 Task: Search one way flight ticket for 3 adults, 3 children in business from Kailua-kona, Hawaii: Ellison Onizuka Kona International Airport At Keahole to Jackson: Jackson Hole Airport on 5-2-2023. Choice of flights is Royal air maroc. Number of bags: 4 checked bags. Price is upto 42000. Outbound departure time preference is 0:00.
Action: Mouse moved to (205, 299)
Screenshot: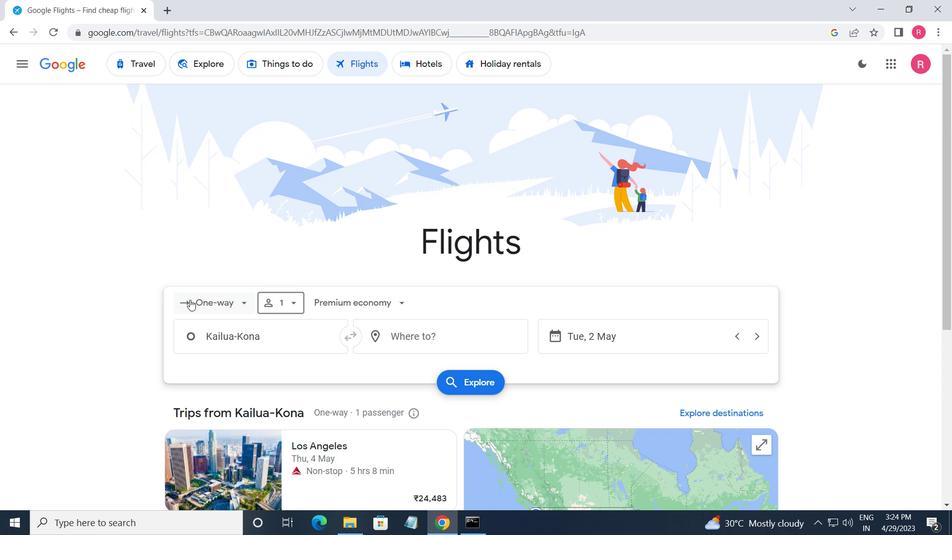 
Action: Mouse pressed left at (205, 299)
Screenshot: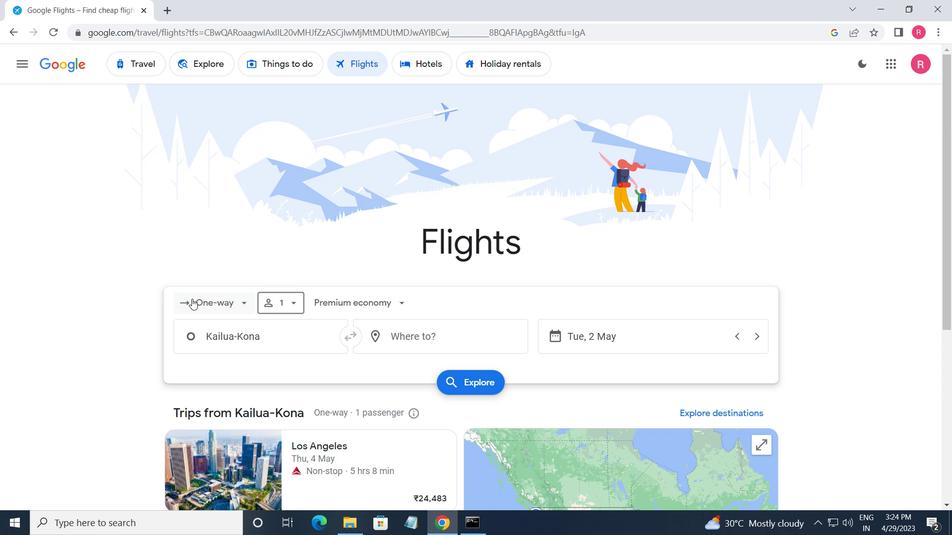 
Action: Mouse moved to (232, 358)
Screenshot: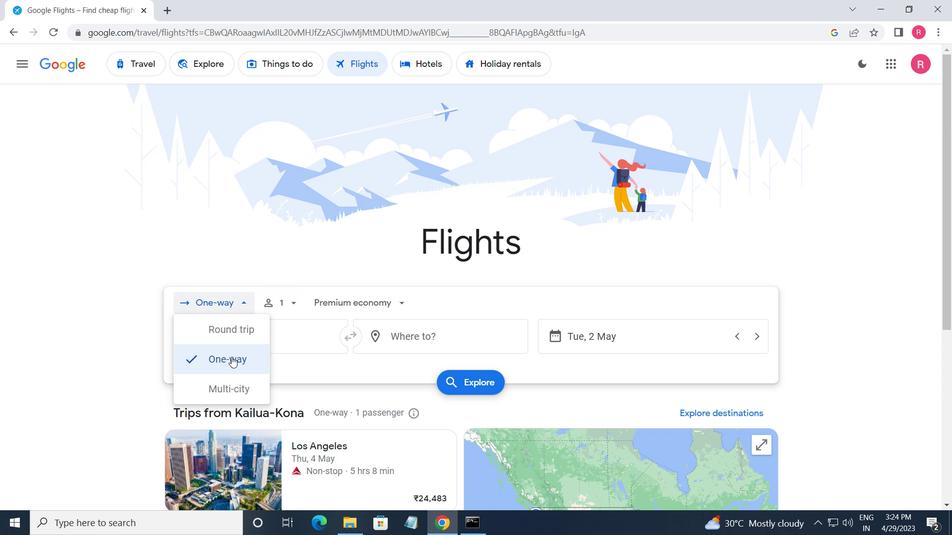 
Action: Mouse pressed left at (232, 358)
Screenshot: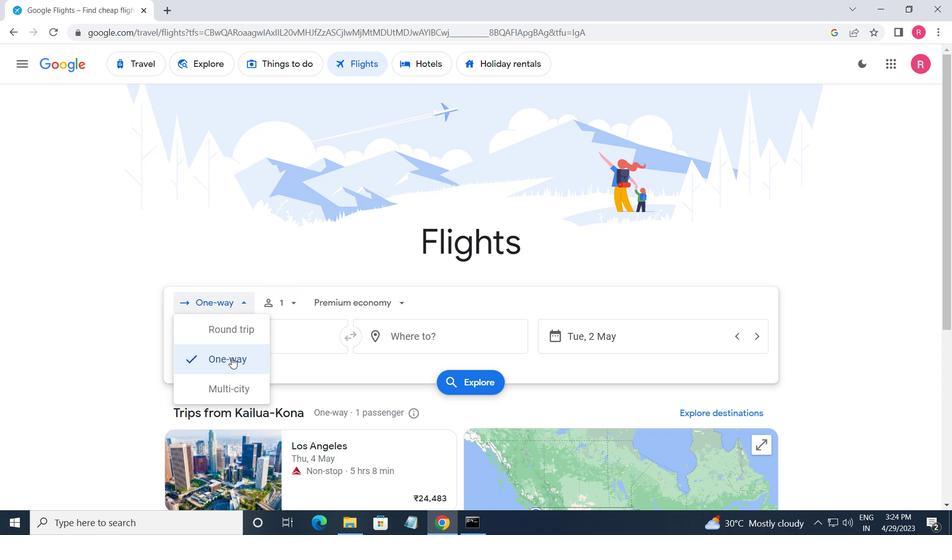 
Action: Mouse moved to (290, 312)
Screenshot: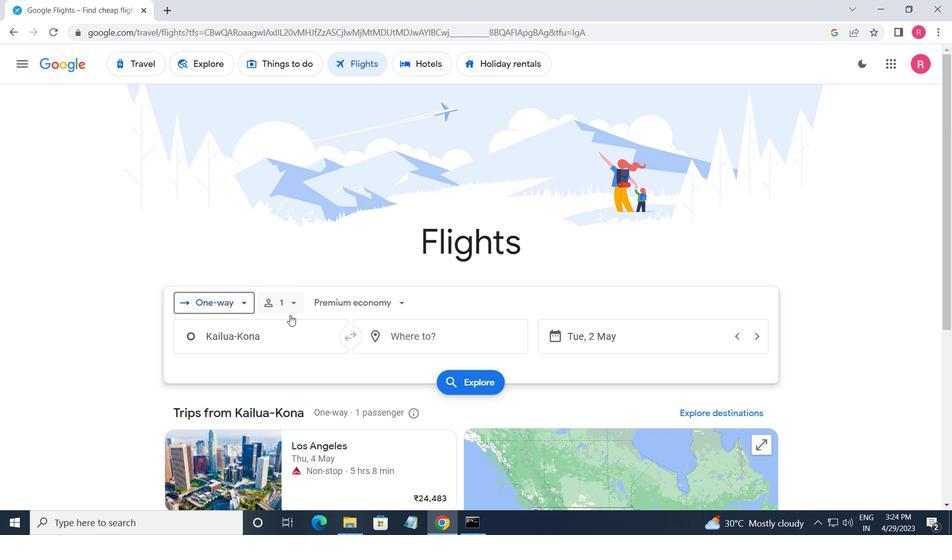 
Action: Mouse pressed left at (290, 312)
Screenshot: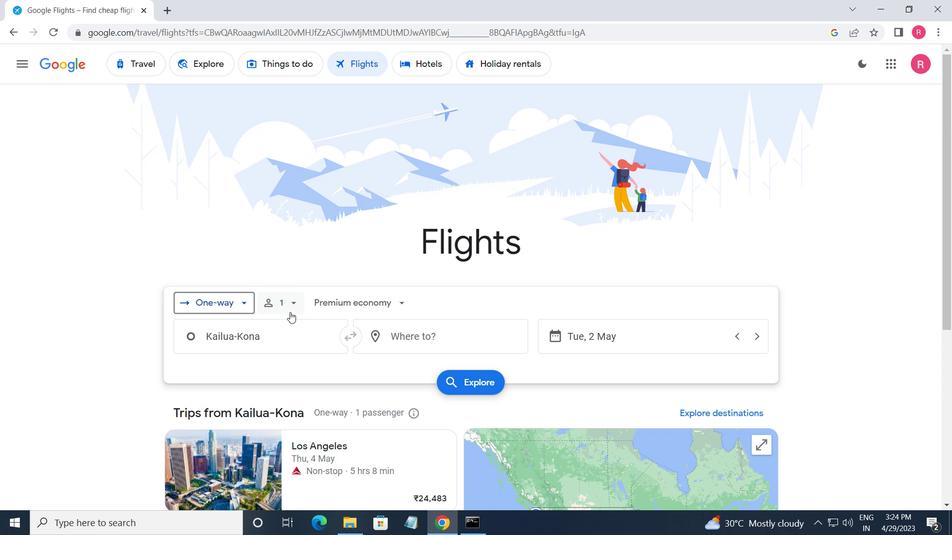 
Action: Mouse moved to (393, 336)
Screenshot: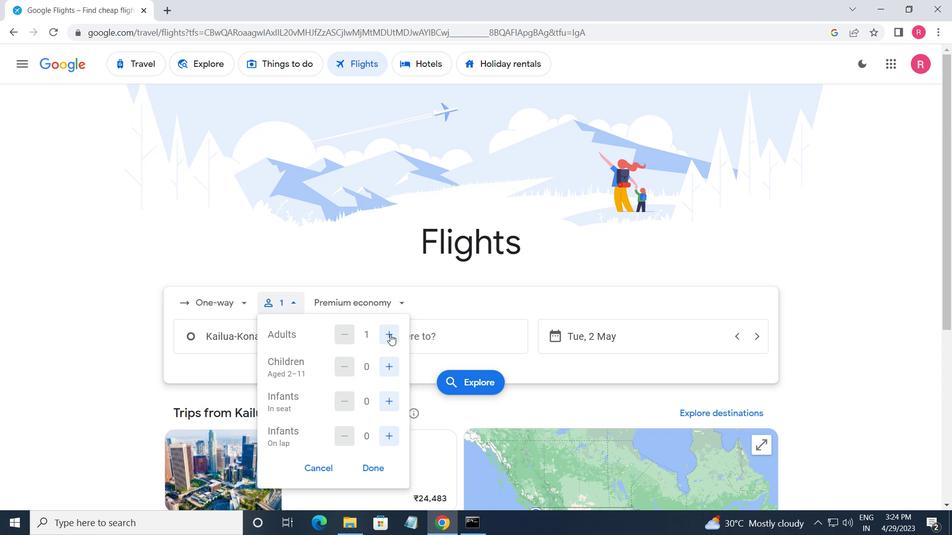 
Action: Mouse pressed left at (393, 336)
Screenshot: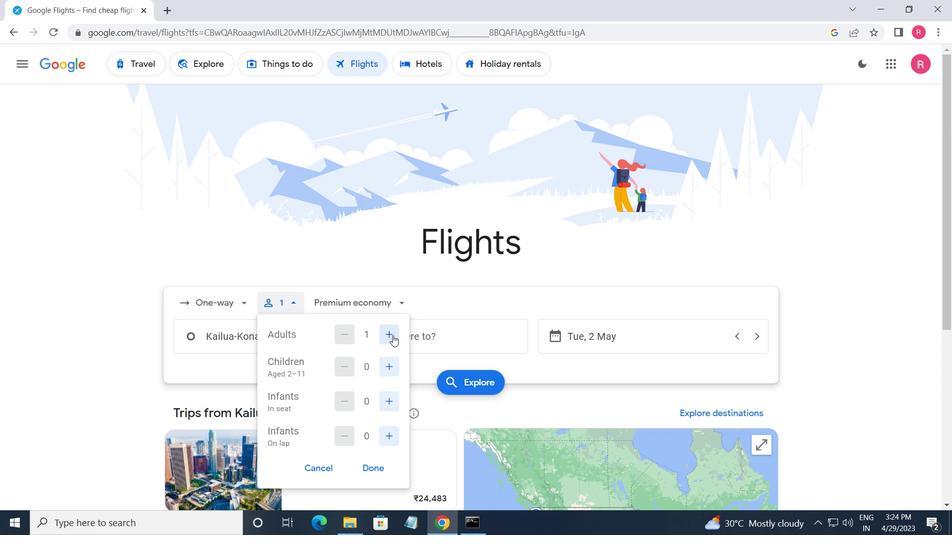 
Action: Mouse pressed left at (393, 336)
Screenshot: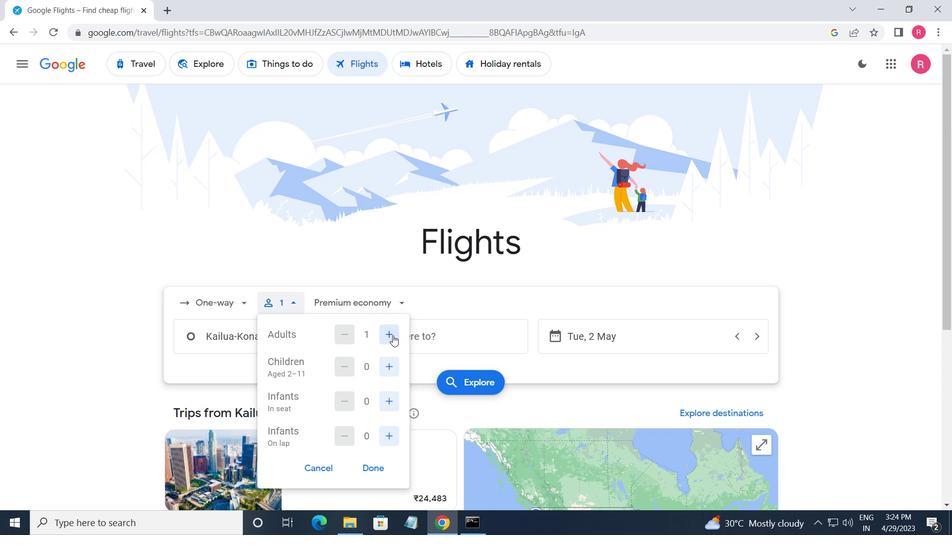 
Action: Mouse moved to (387, 367)
Screenshot: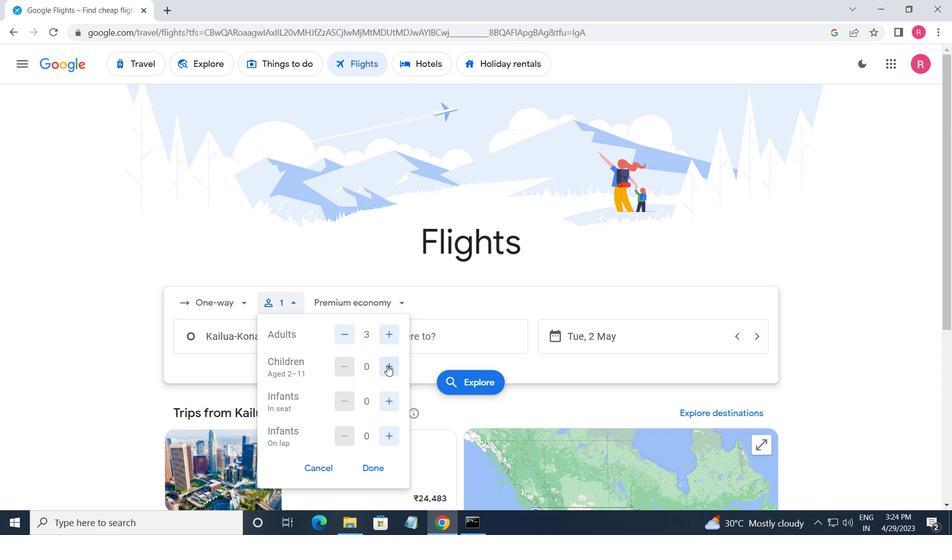 
Action: Mouse pressed left at (387, 367)
Screenshot: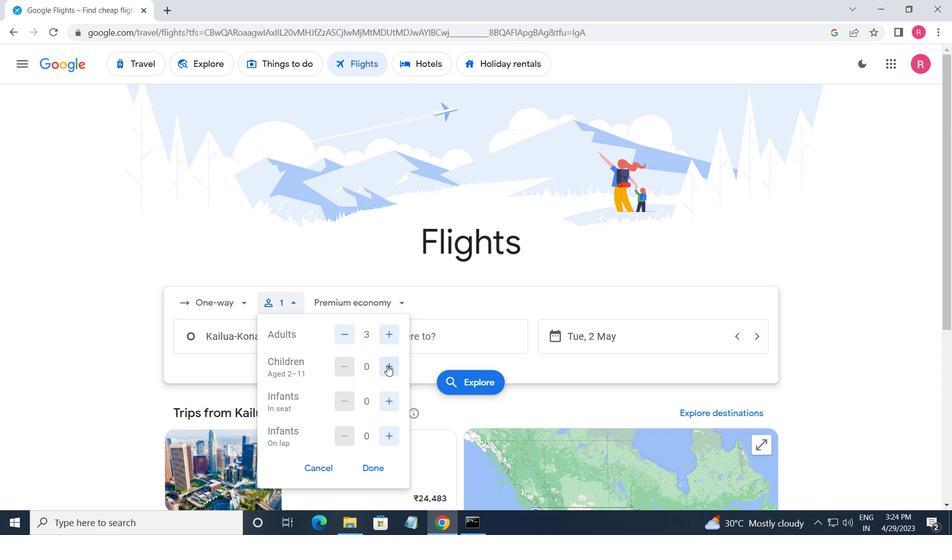 
Action: Mouse pressed left at (387, 367)
Screenshot: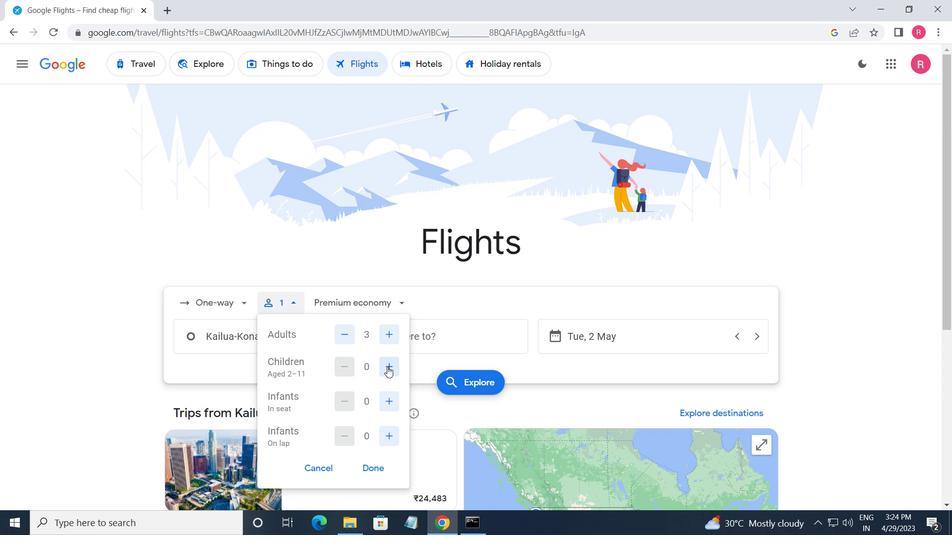 
Action: Mouse pressed left at (387, 367)
Screenshot: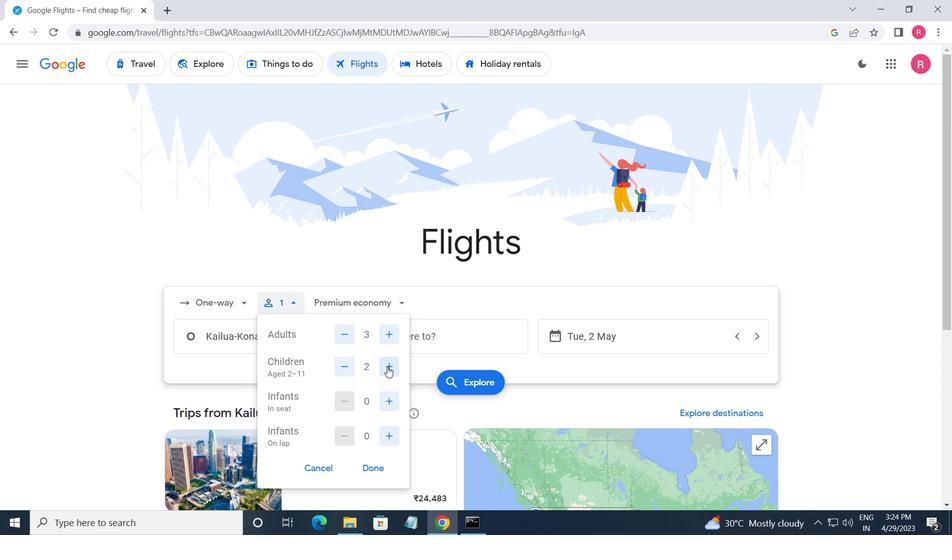 
Action: Mouse moved to (357, 312)
Screenshot: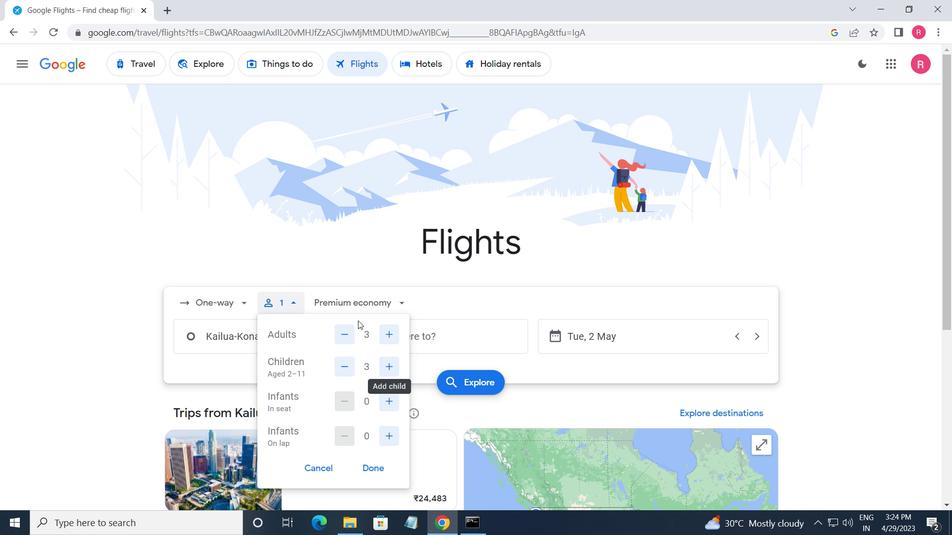 
Action: Mouse pressed left at (357, 312)
Screenshot: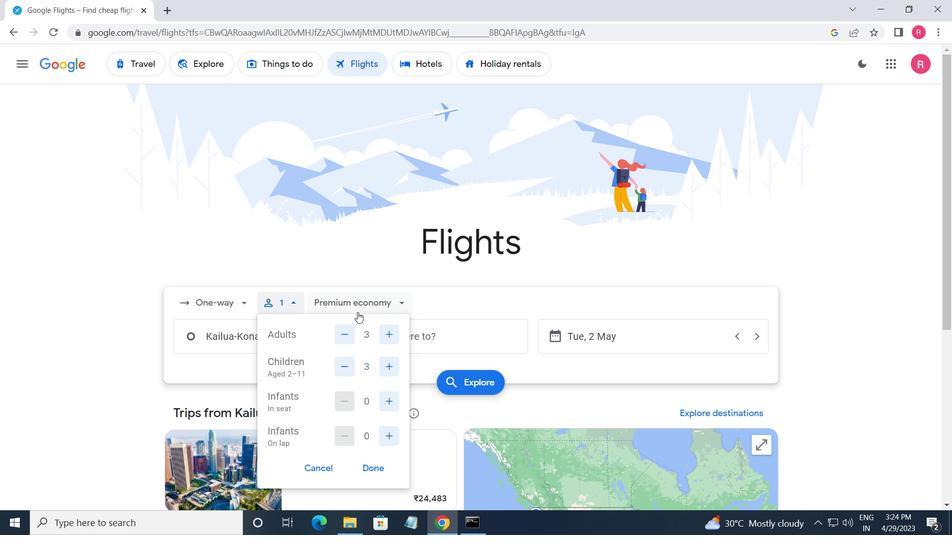 
Action: Mouse moved to (373, 394)
Screenshot: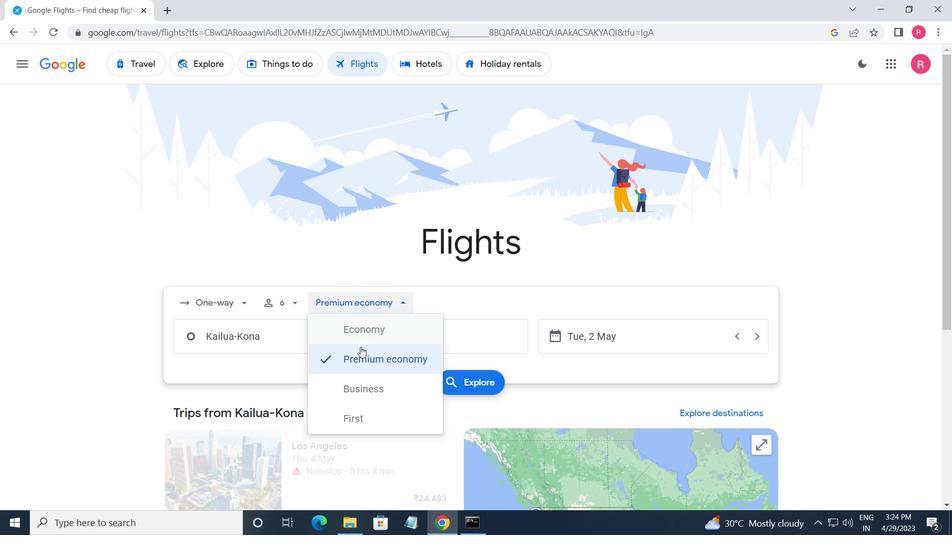 
Action: Mouse pressed left at (373, 394)
Screenshot: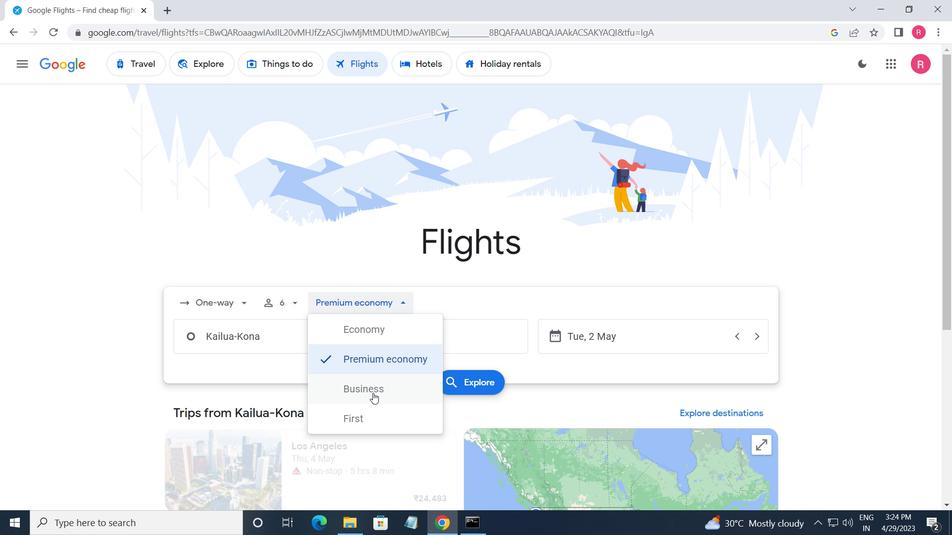 
Action: Mouse moved to (292, 346)
Screenshot: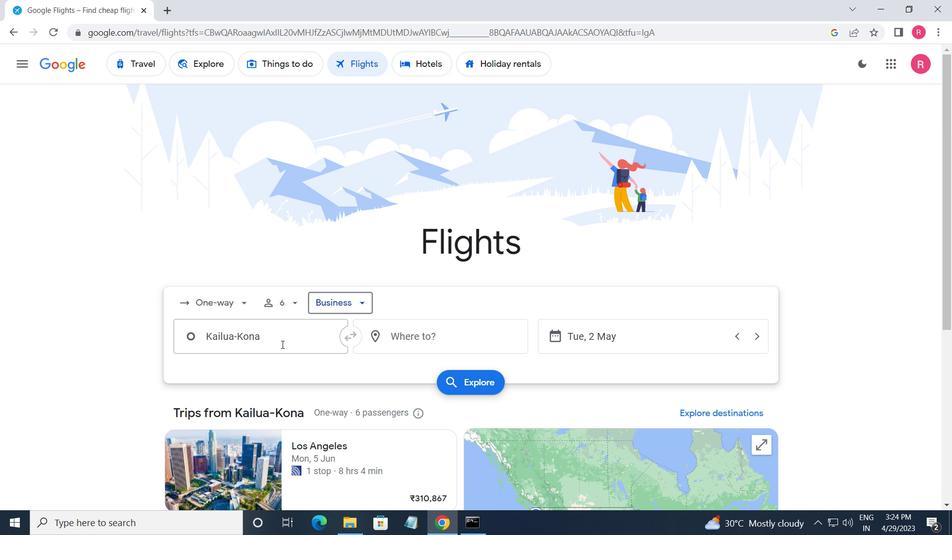
Action: Mouse pressed left at (292, 346)
Screenshot: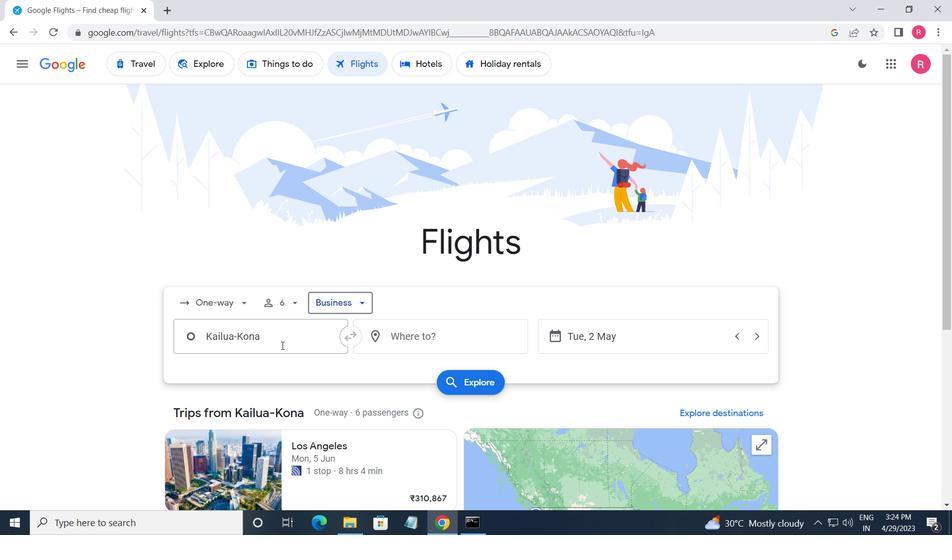 
Action: Mouse moved to (274, 372)
Screenshot: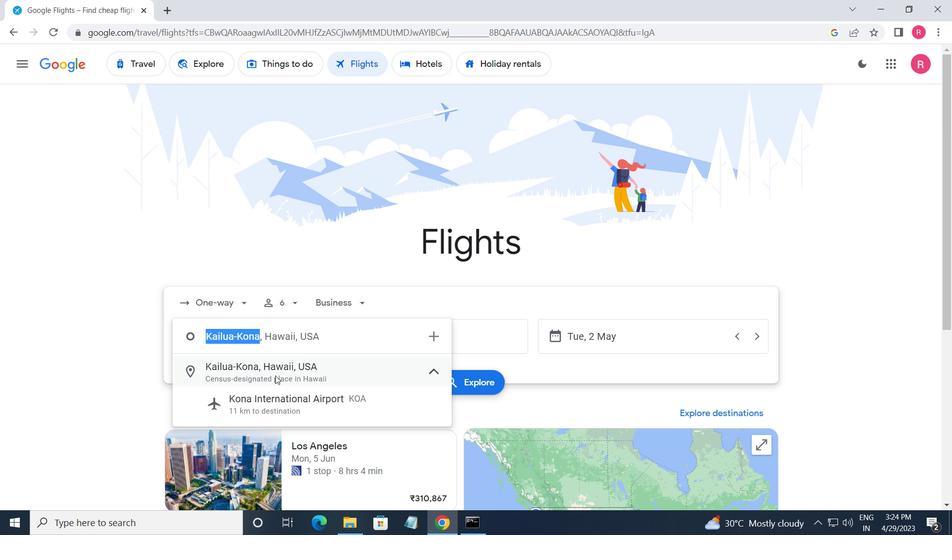 
Action: Mouse pressed left at (274, 372)
Screenshot: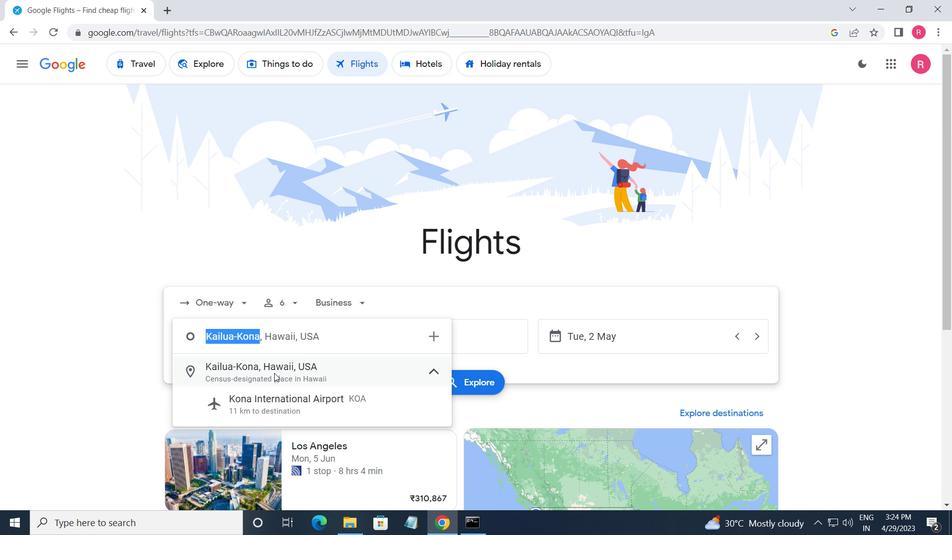 
Action: Mouse moved to (427, 341)
Screenshot: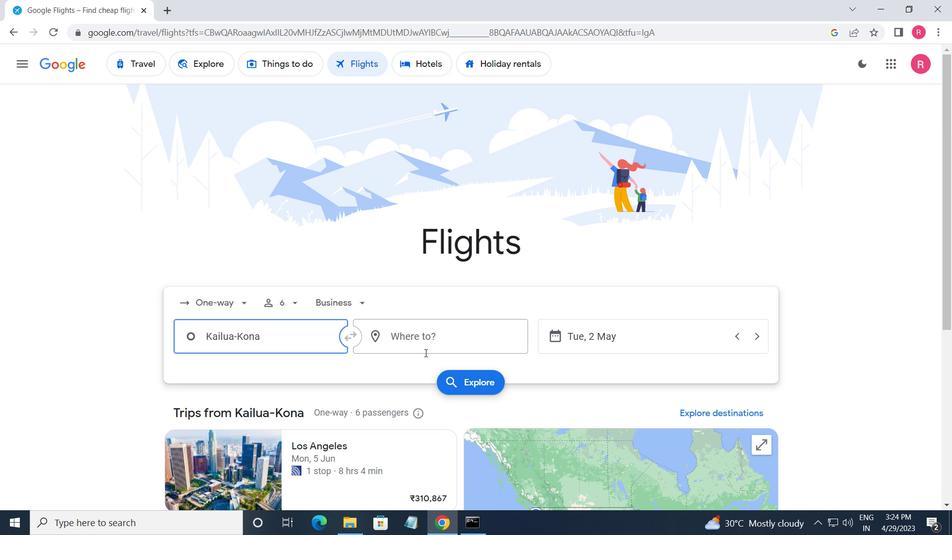 
Action: Mouse pressed left at (427, 341)
Screenshot: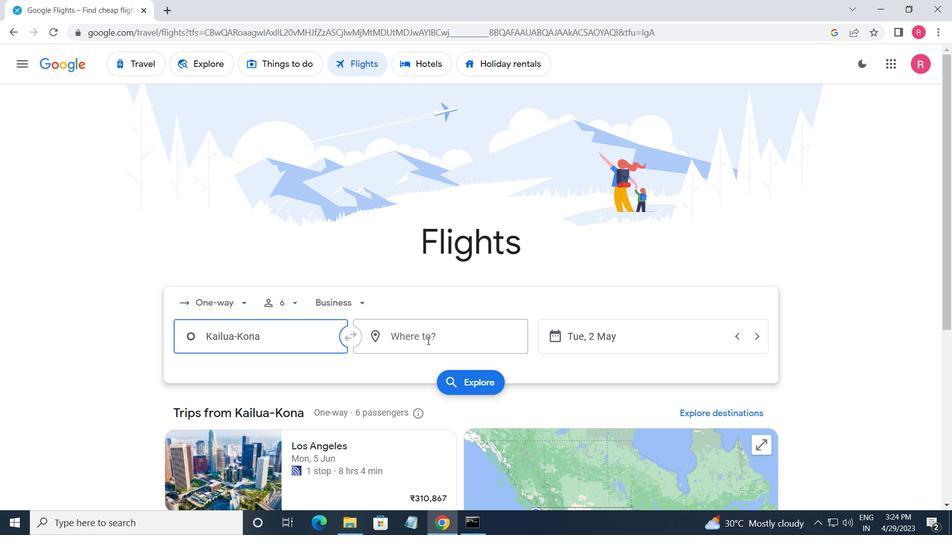 
Action: Mouse moved to (424, 338)
Screenshot: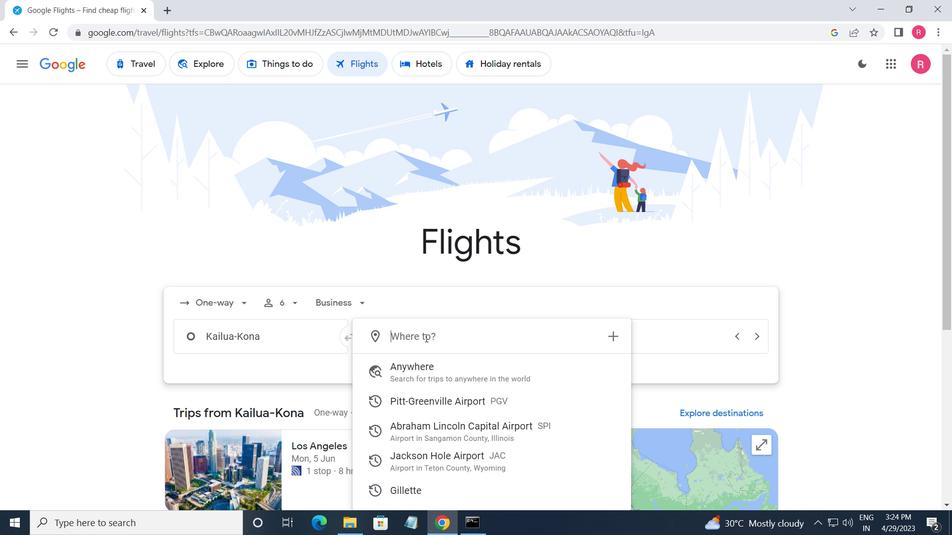 
Action: Mouse scrolled (424, 337) with delta (0, 0)
Screenshot: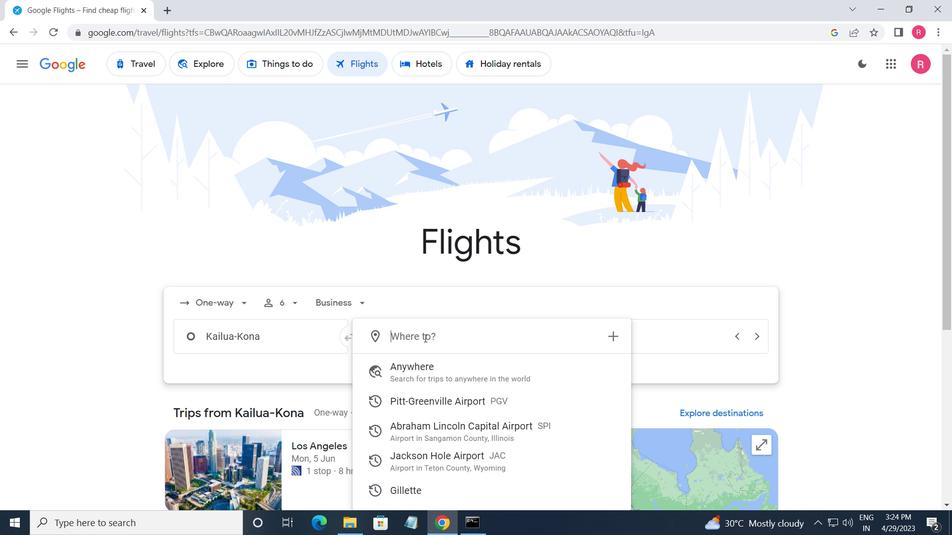 
Action: Mouse moved to (424, 397)
Screenshot: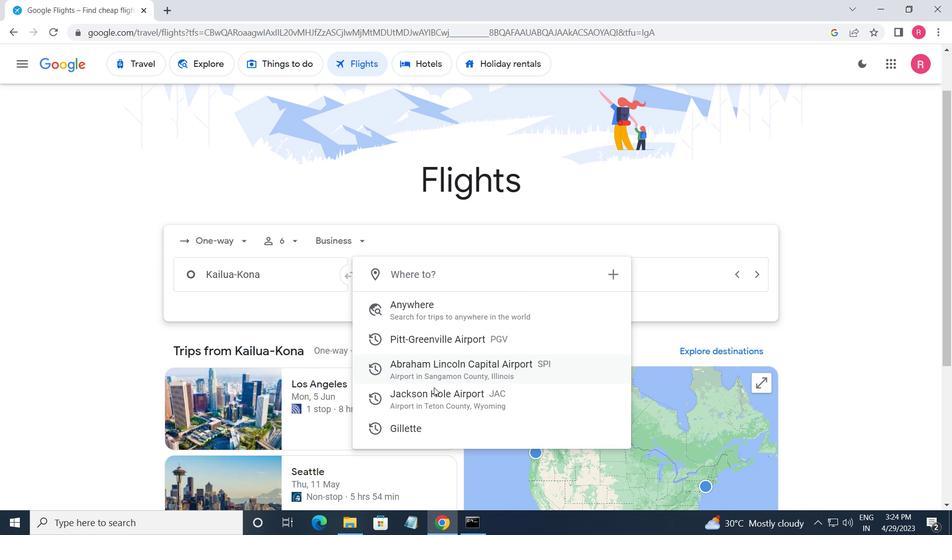 
Action: Mouse pressed left at (424, 397)
Screenshot: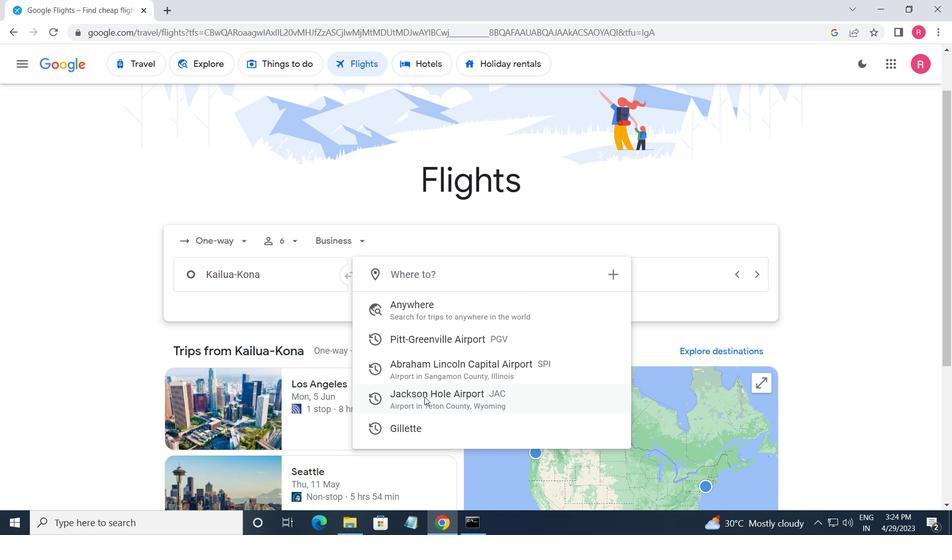 
Action: Mouse moved to (627, 272)
Screenshot: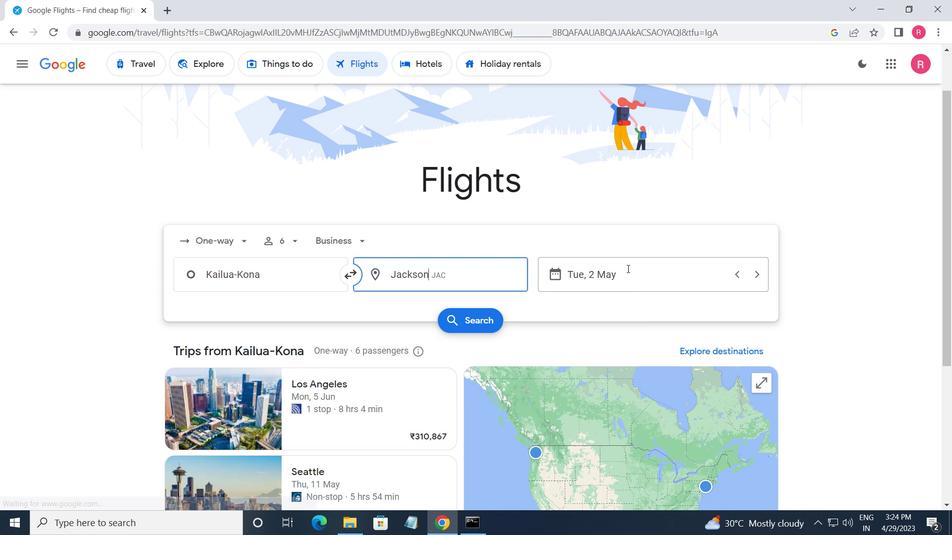 
Action: Mouse pressed left at (627, 272)
Screenshot: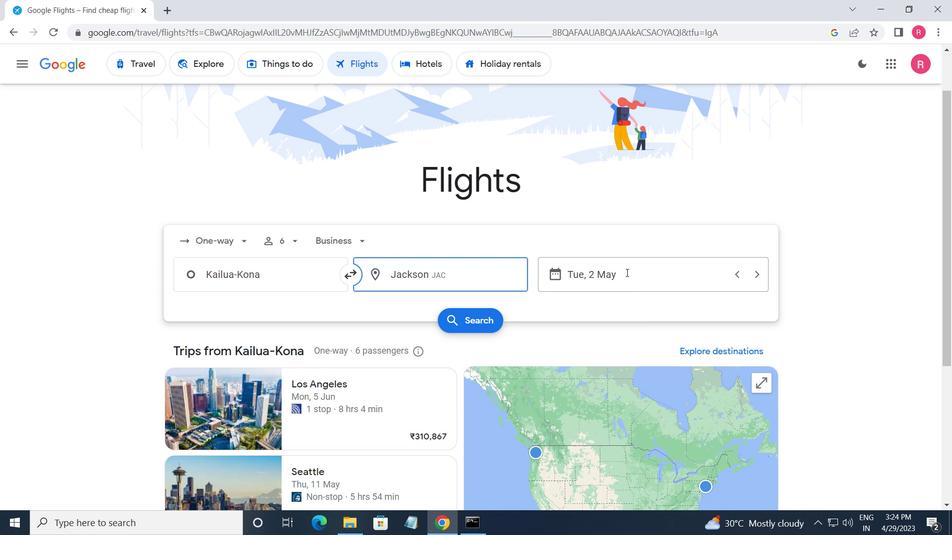 
Action: Mouse moved to (625, 295)
Screenshot: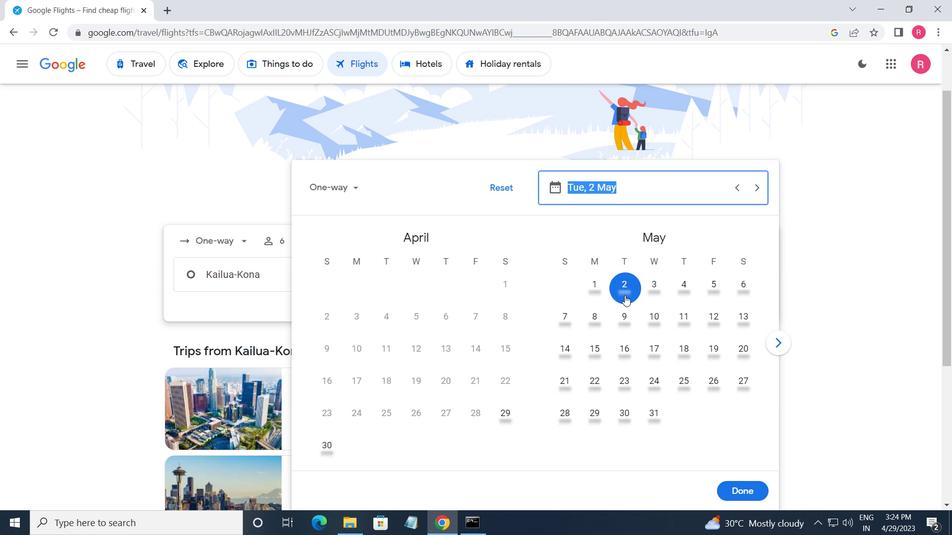 
Action: Mouse pressed left at (625, 295)
Screenshot: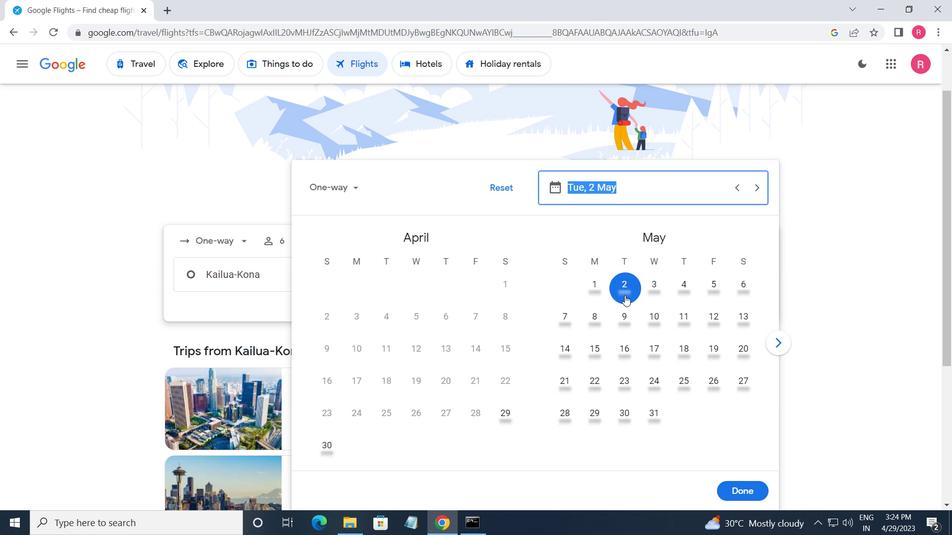 
Action: Mouse moved to (729, 497)
Screenshot: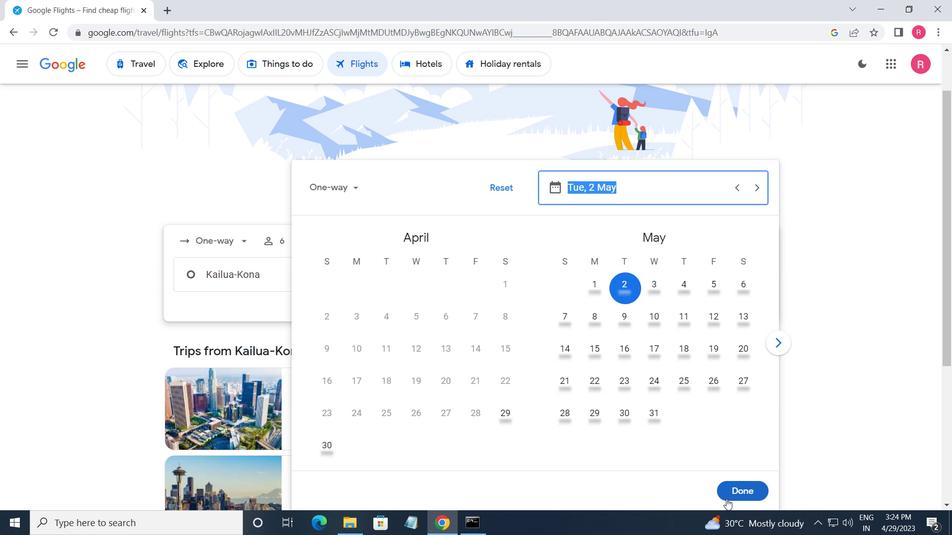 
Action: Mouse pressed left at (729, 497)
Screenshot: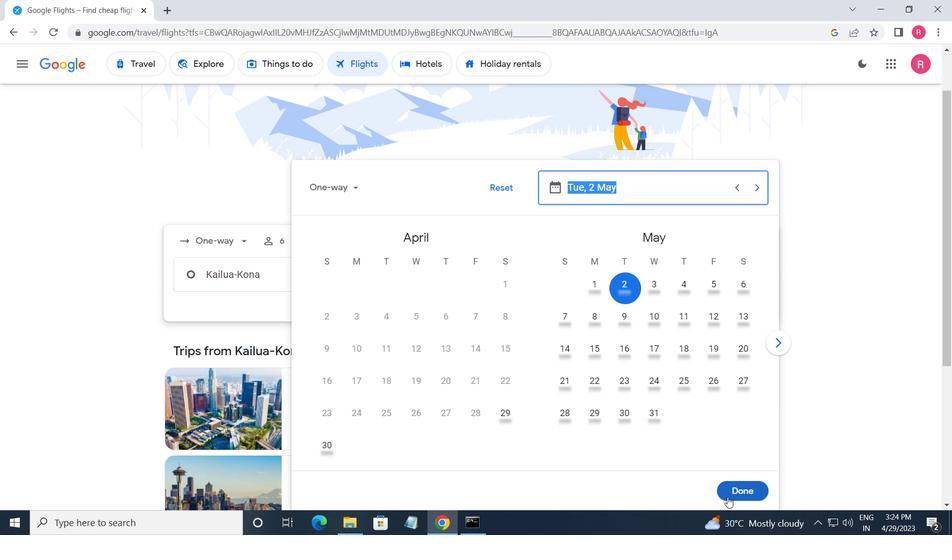 
Action: Mouse moved to (465, 329)
Screenshot: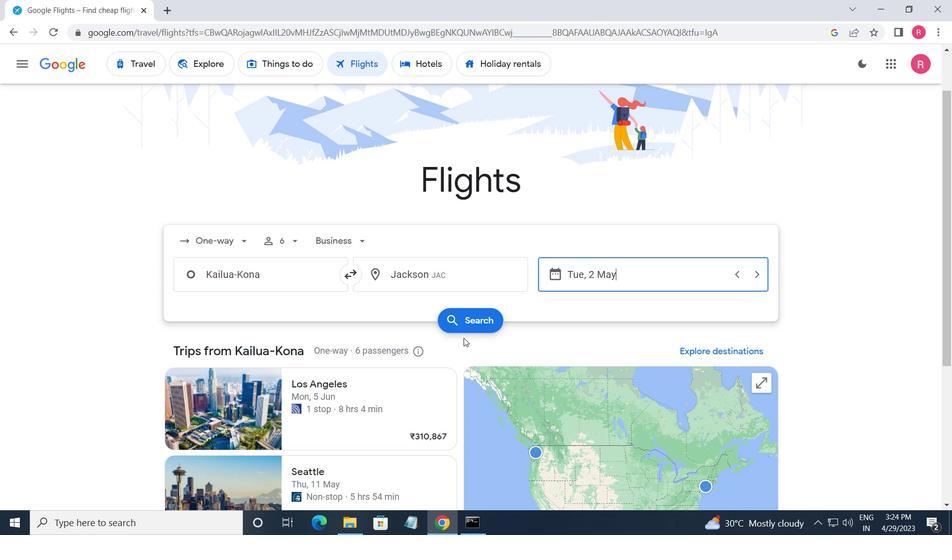 
Action: Mouse pressed left at (465, 329)
Screenshot: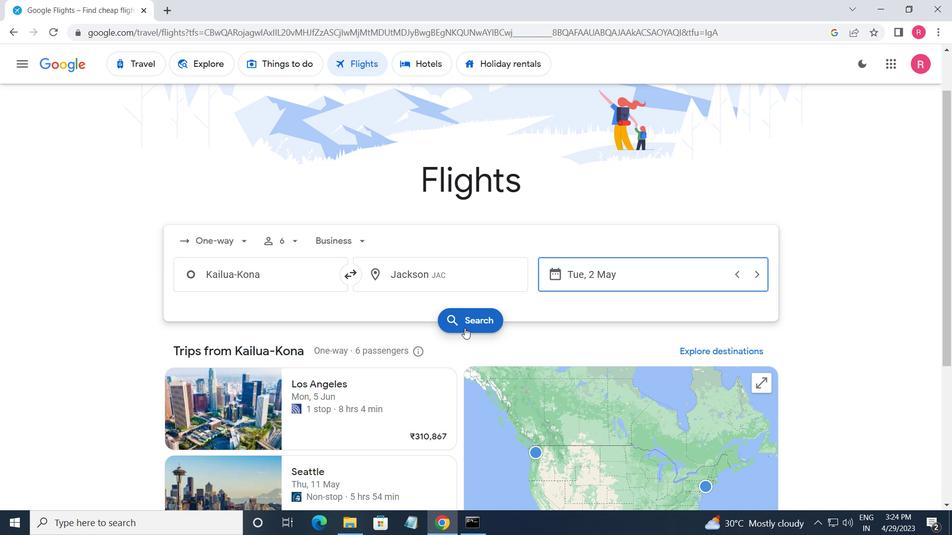 
Action: Mouse moved to (185, 177)
Screenshot: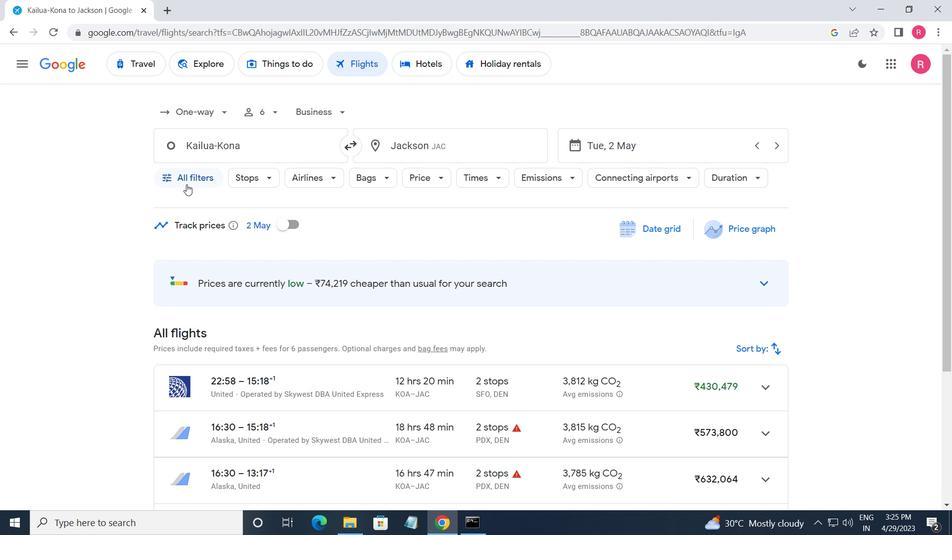 
Action: Mouse pressed left at (185, 177)
Screenshot: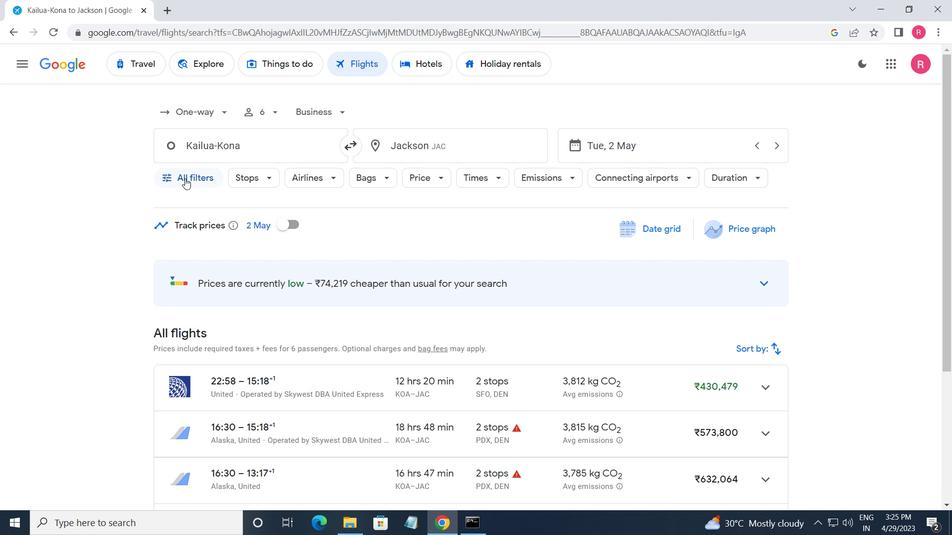 
Action: Mouse moved to (262, 325)
Screenshot: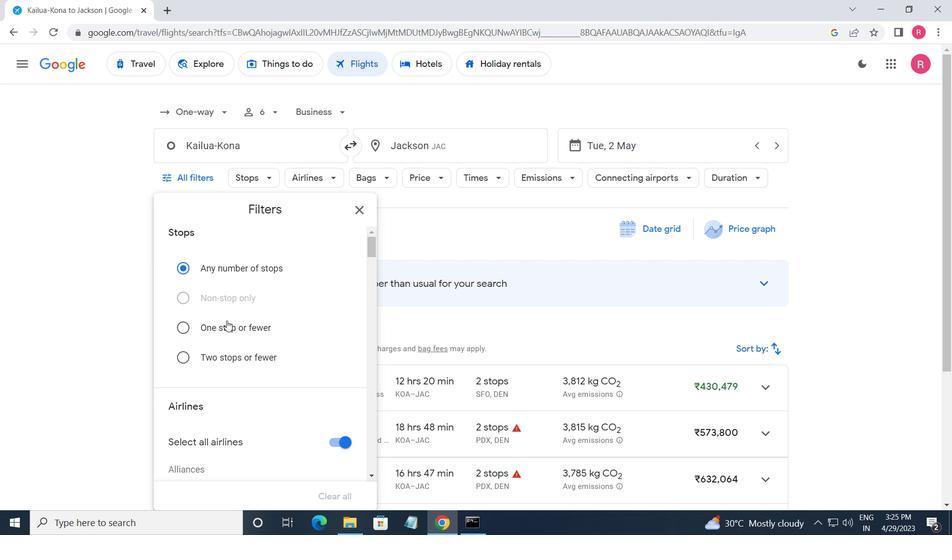 
Action: Mouse scrolled (262, 325) with delta (0, 0)
Screenshot: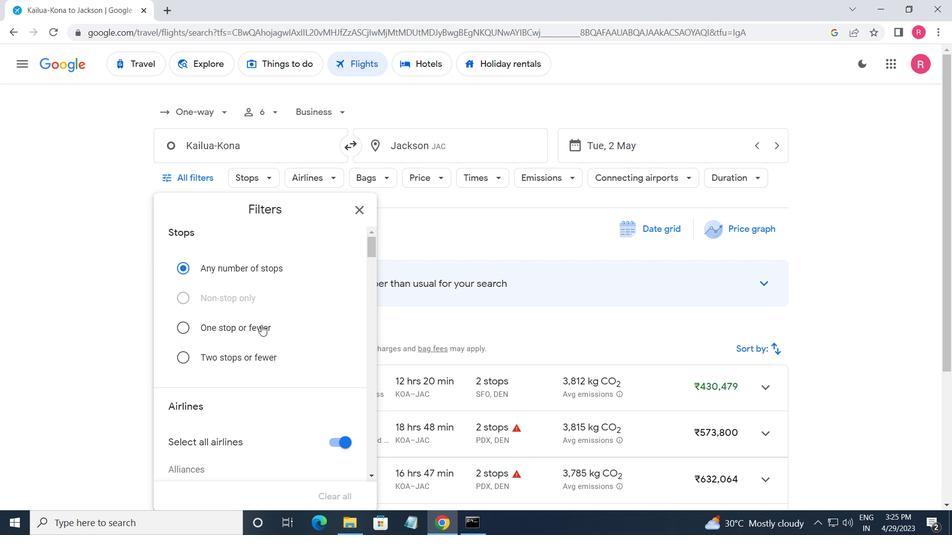 
Action: Mouse scrolled (262, 325) with delta (0, 0)
Screenshot: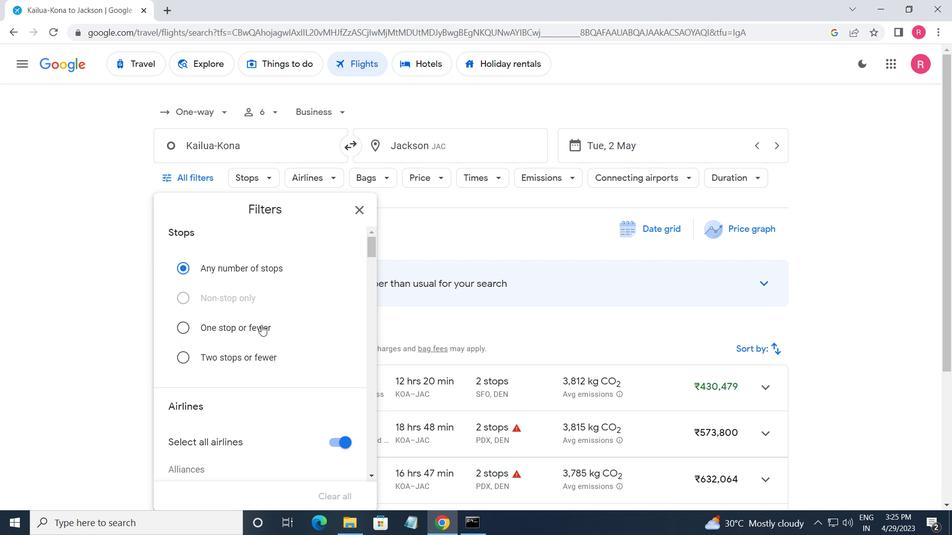 
Action: Mouse scrolled (262, 325) with delta (0, 0)
Screenshot: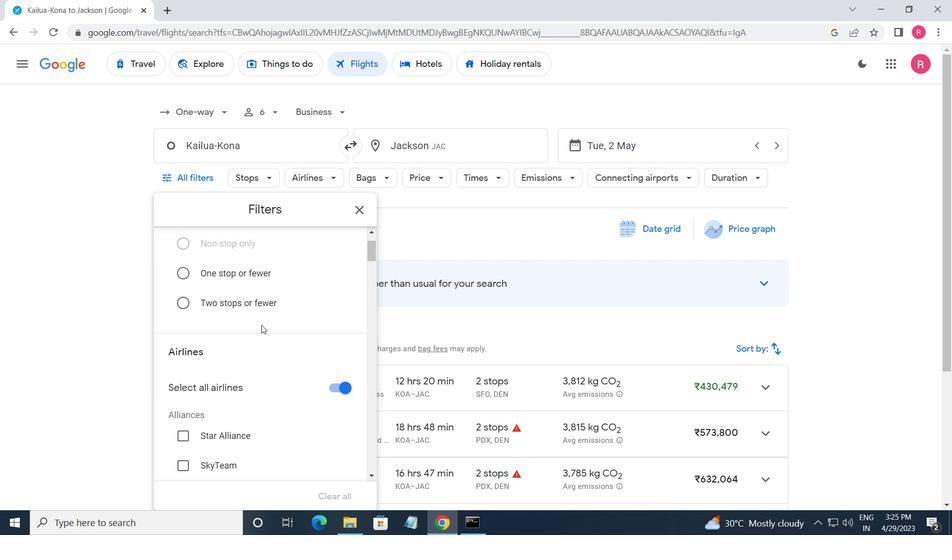 
Action: Mouse scrolled (262, 325) with delta (0, 0)
Screenshot: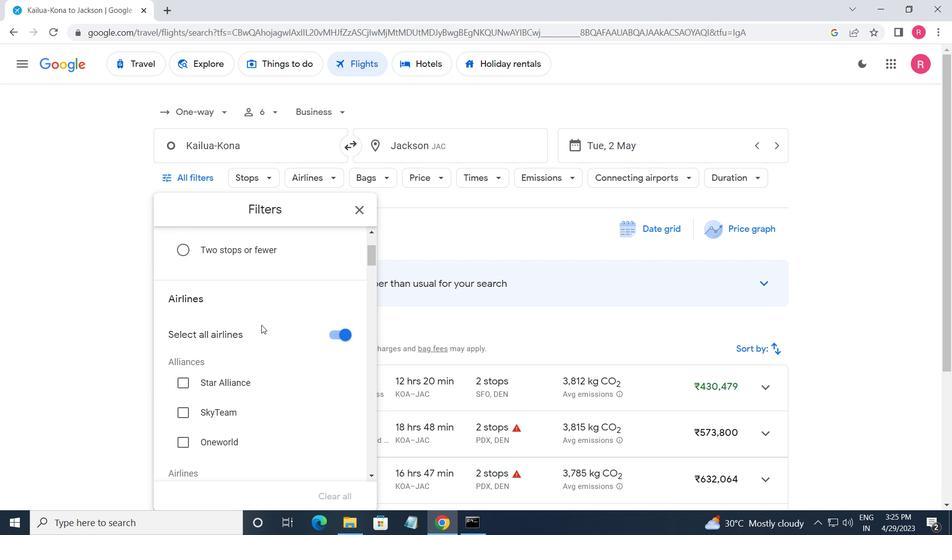 
Action: Mouse moved to (262, 324)
Screenshot: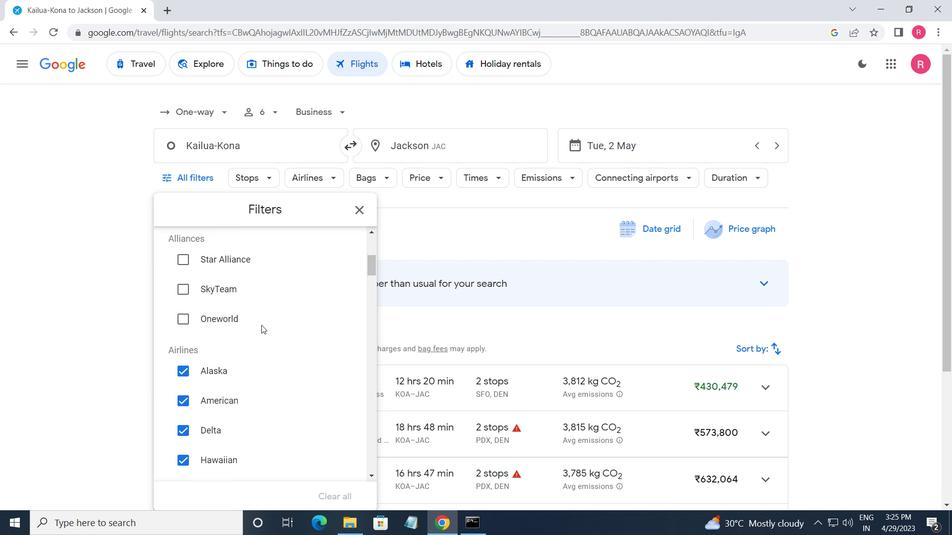 
Action: Mouse scrolled (262, 324) with delta (0, 0)
Screenshot: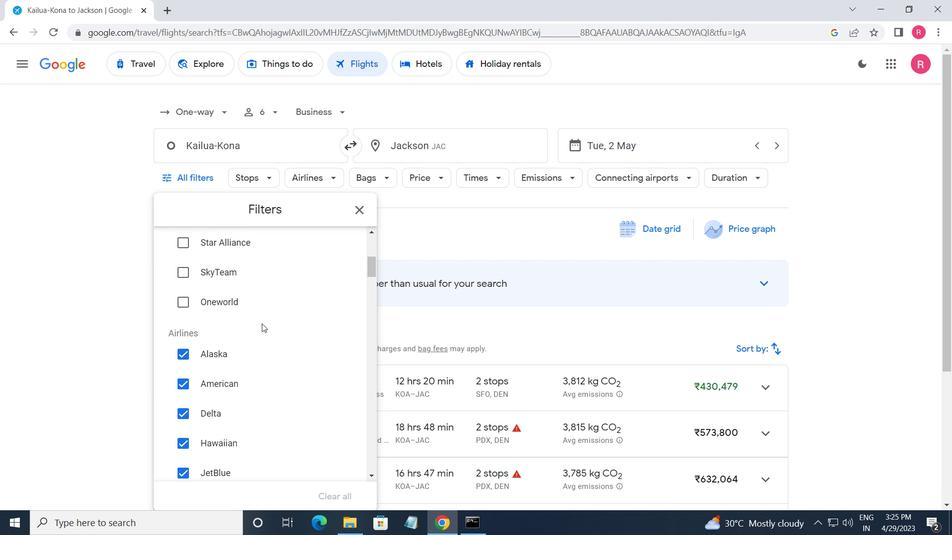 
Action: Mouse scrolled (262, 324) with delta (0, 0)
Screenshot: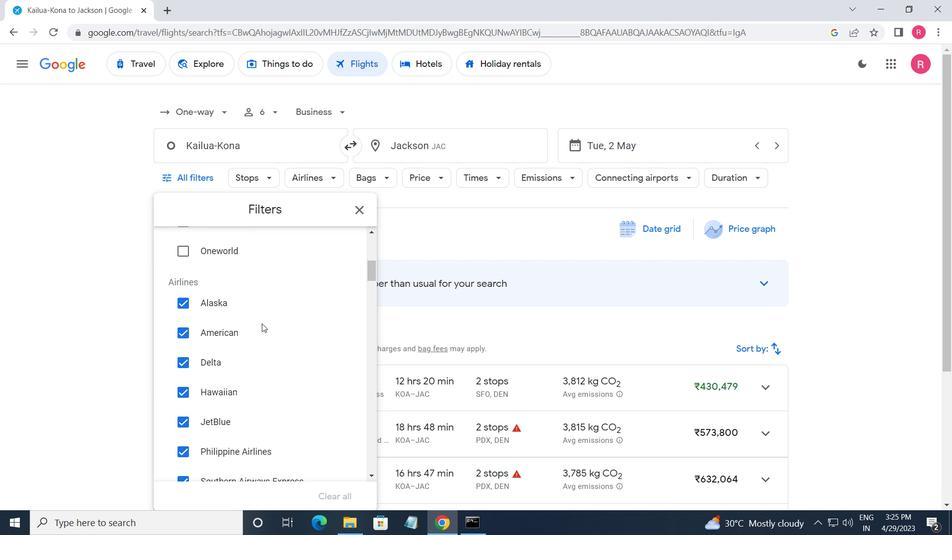 
Action: Mouse scrolled (262, 324) with delta (0, 0)
Screenshot: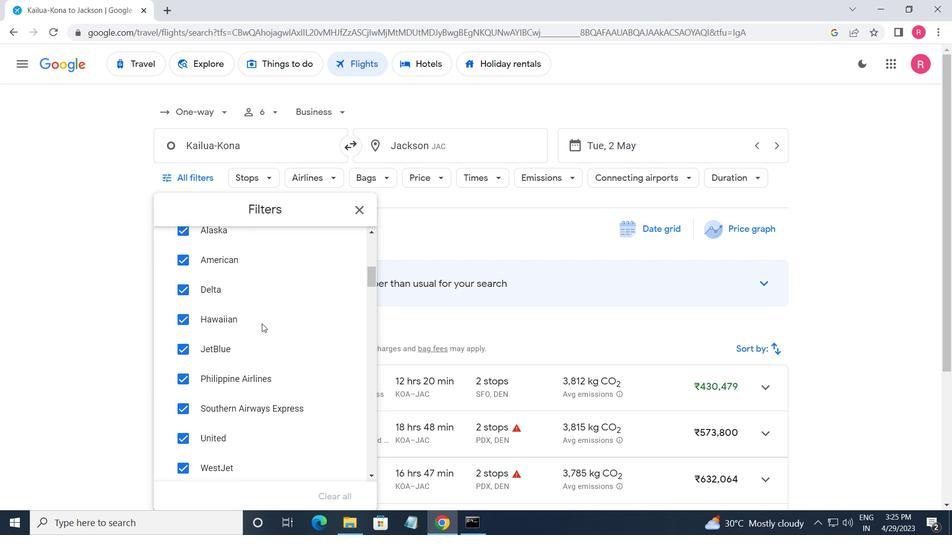 
Action: Mouse moved to (262, 324)
Screenshot: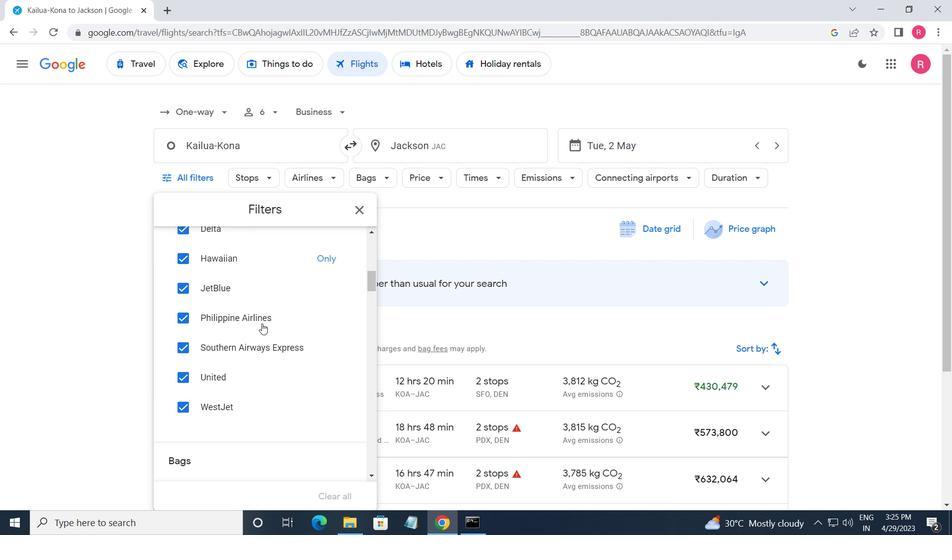 
Action: Mouse scrolled (262, 324) with delta (0, 0)
Screenshot: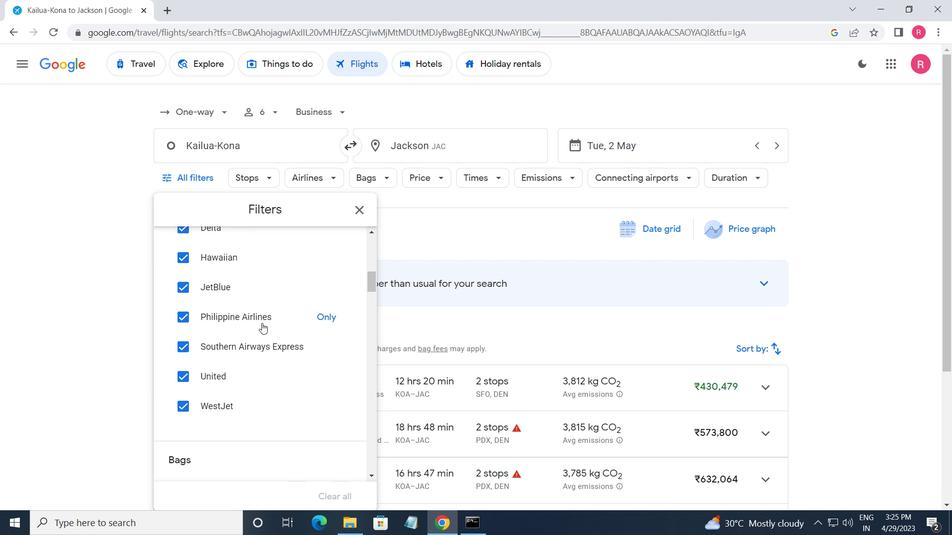
Action: Mouse scrolled (262, 324) with delta (0, 0)
Screenshot: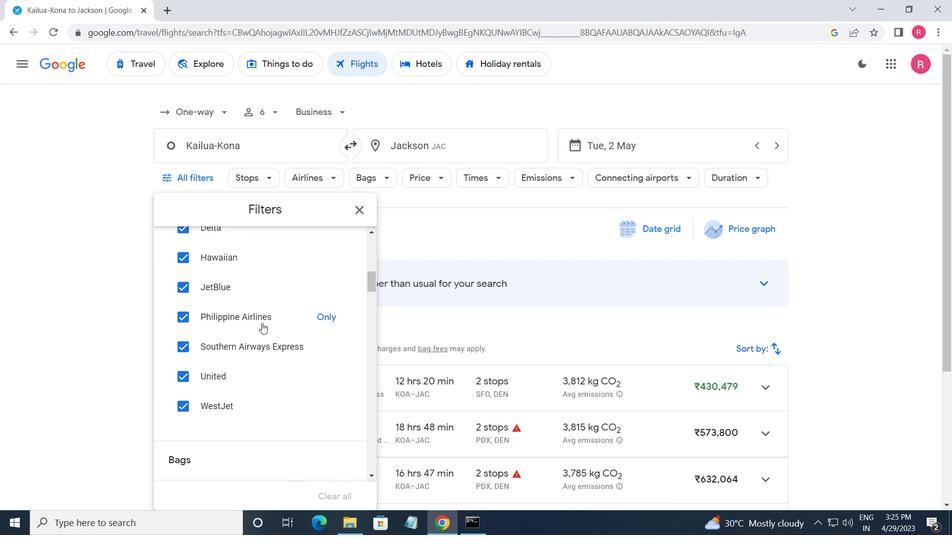 
Action: Mouse scrolled (262, 324) with delta (0, 0)
Screenshot: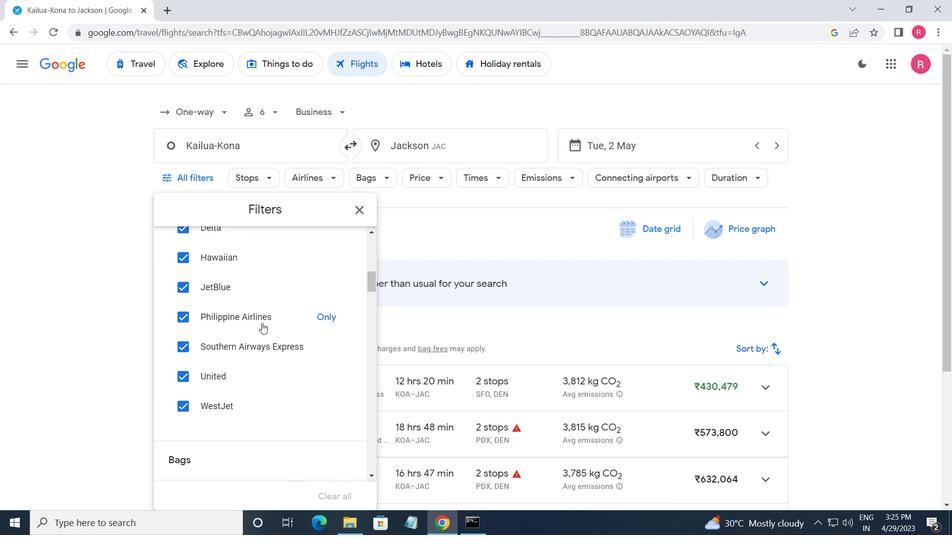 
Action: Mouse scrolled (262, 324) with delta (0, 0)
Screenshot: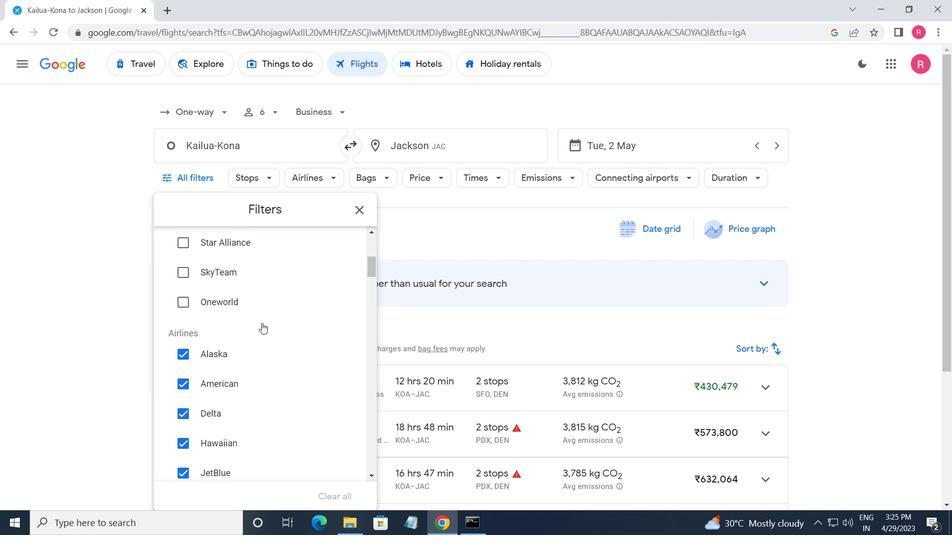 
Action: Mouse scrolled (262, 324) with delta (0, 0)
Screenshot: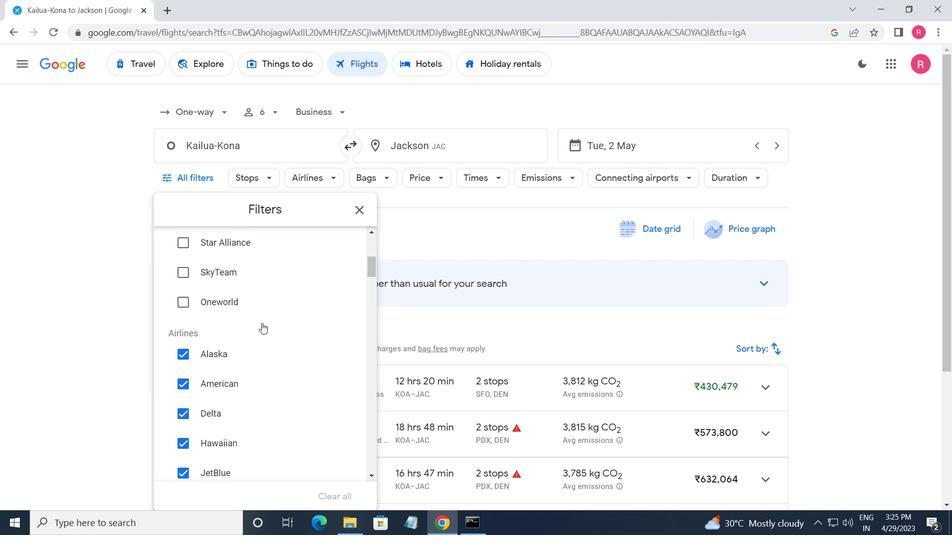 
Action: Mouse scrolled (262, 324) with delta (0, 0)
Screenshot: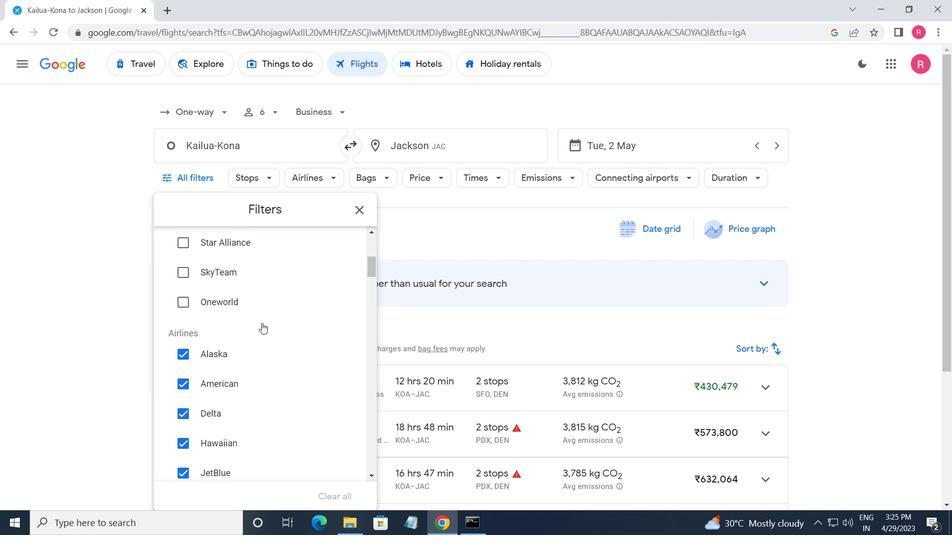 
Action: Mouse moved to (342, 382)
Screenshot: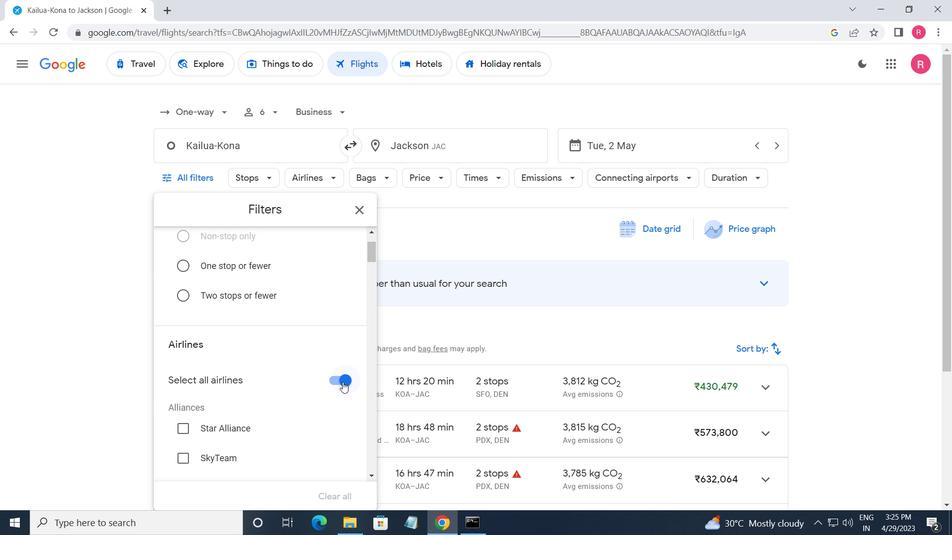 
Action: Mouse pressed left at (342, 382)
Screenshot: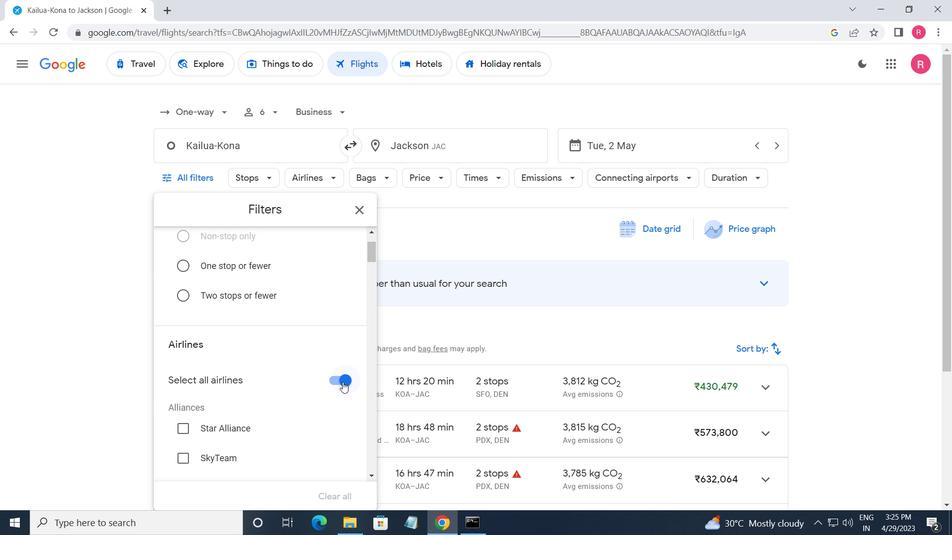 
Action: Mouse scrolled (342, 381) with delta (0, 0)
Screenshot: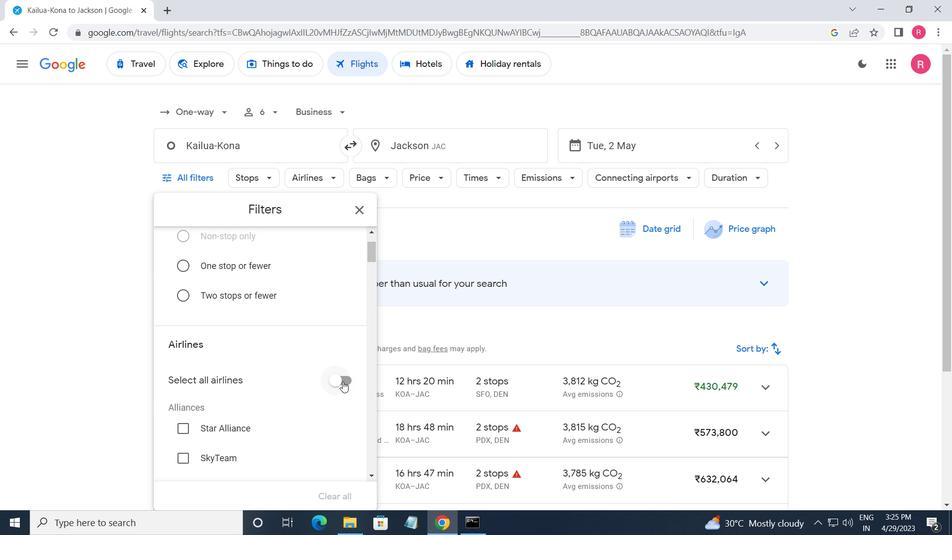 
Action: Mouse scrolled (342, 381) with delta (0, 0)
Screenshot: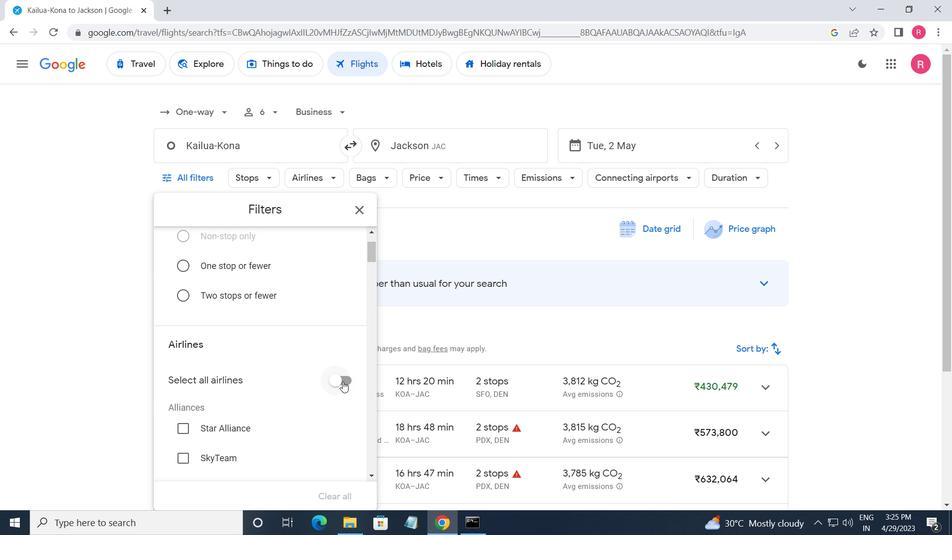 
Action: Mouse scrolled (342, 381) with delta (0, 0)
Screenshot: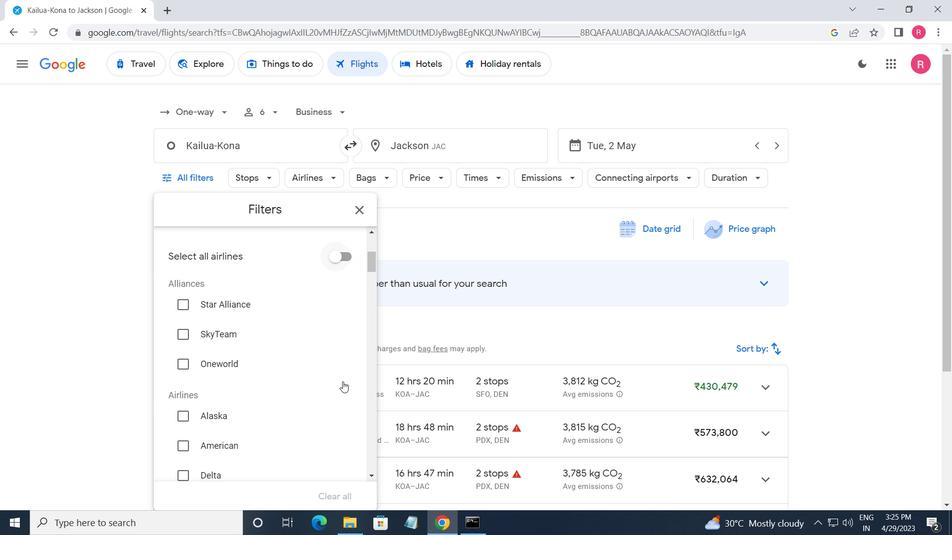 
Action: Mouse scrolled (342, 381) with delta (0, 0)
Screenshot: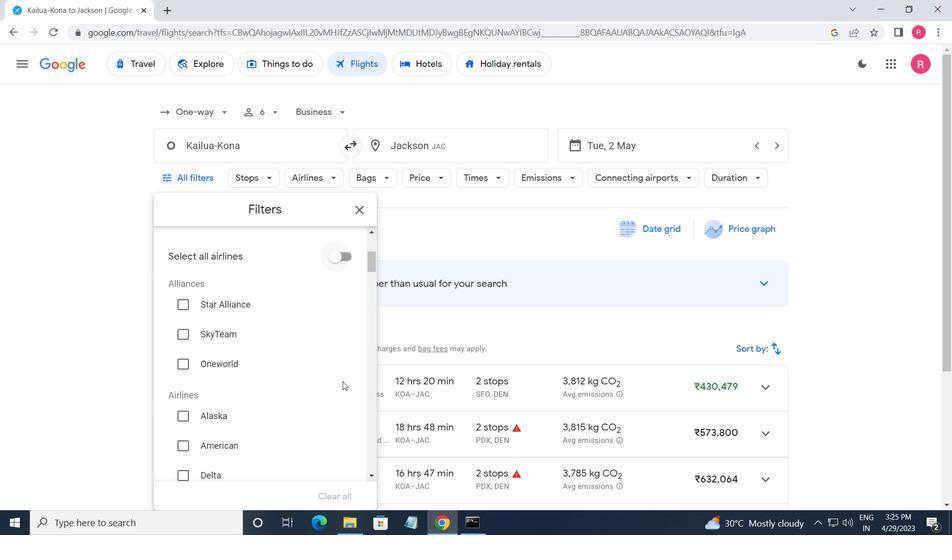 
Action: Mouse scrolled (342, 381) with delta (0, 0)
Screenshot: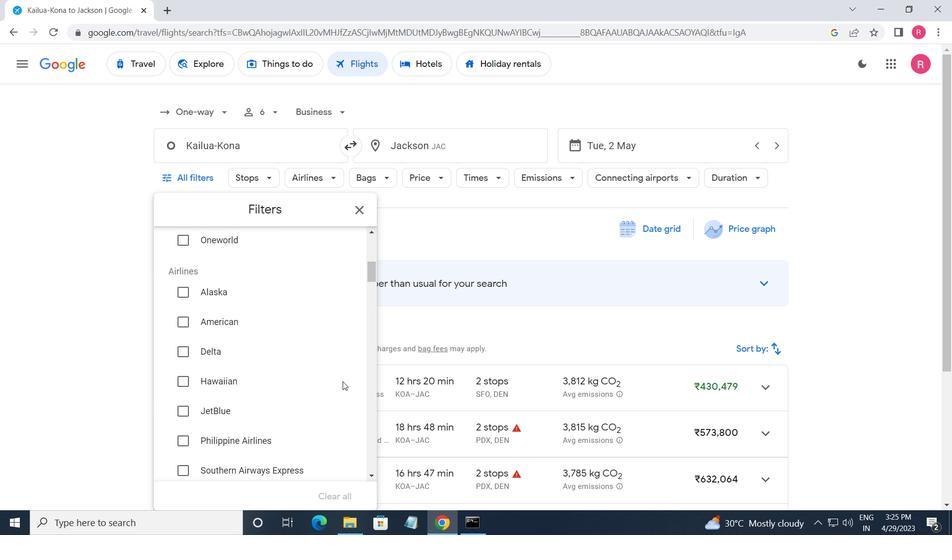 
Action: Mouse scrolled (342, 381) with delta (0, 0)
Screenshot: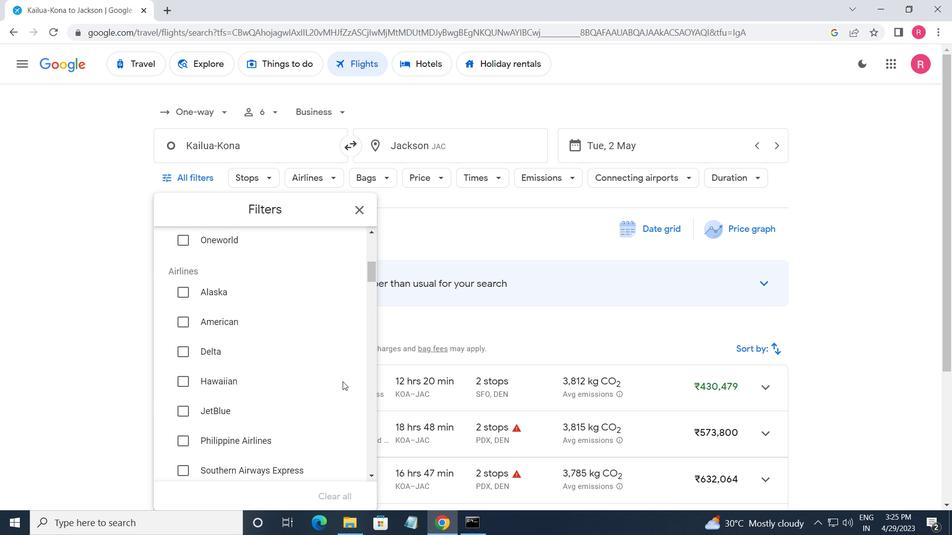 
Action: Mouse scrolled (342, 381) with delta (0, 0)
Screenshot: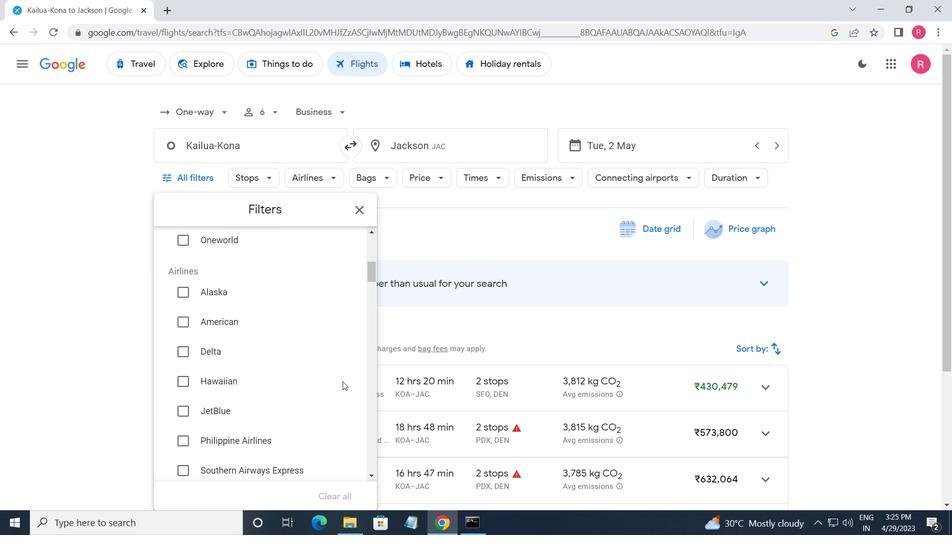 
Action: Mouse scrolled (342, 381) with delta (0, 0)
Screenshot: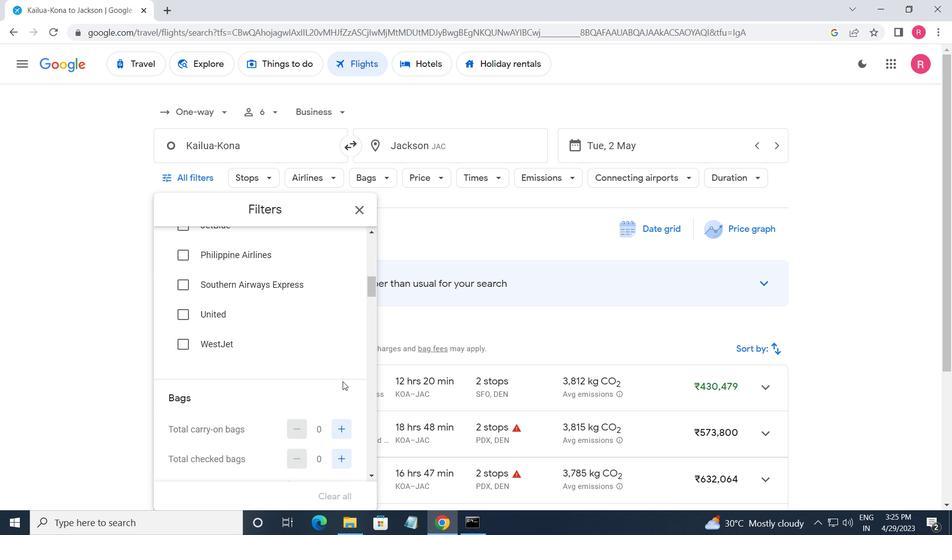 
Action: Mouse scrolled (342, 381) with delta (0, 0)
Screenshot: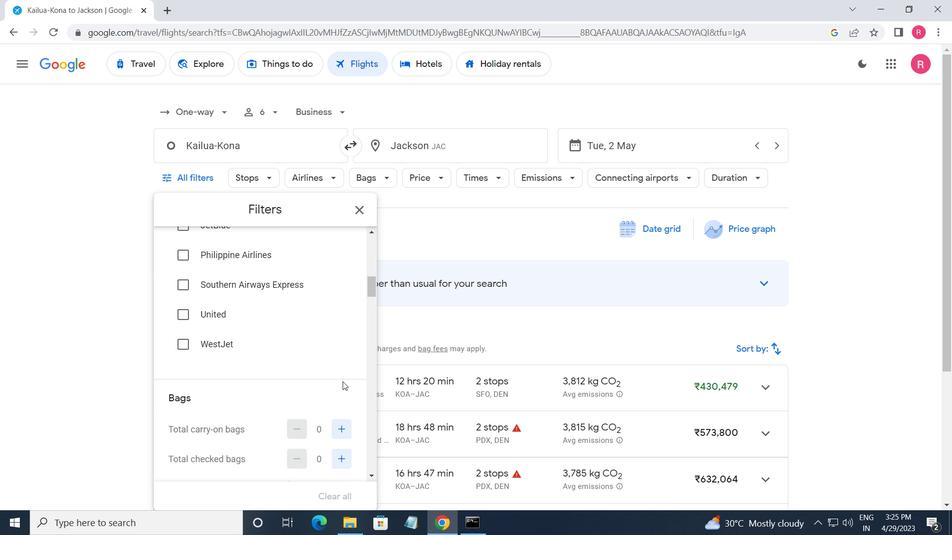 
Action: Mouse moved to (338, 337)
Screenshot: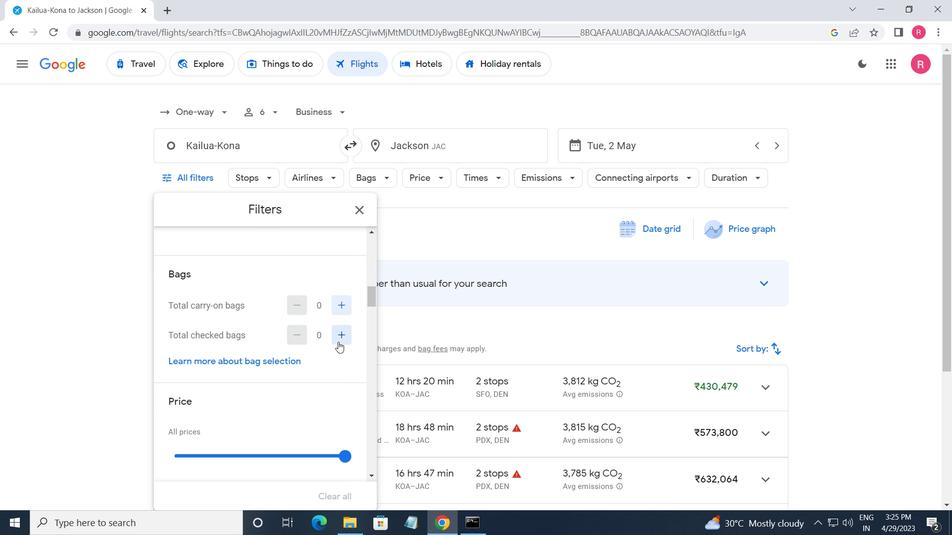 
Action: Mouse pressed left at (338, 337)
Screenshot: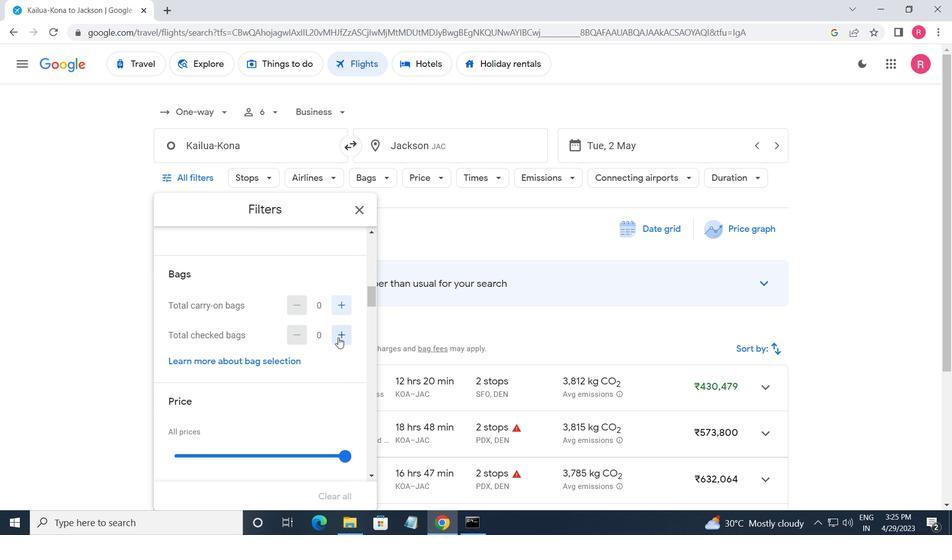 
Action: Mouse pressed left at (338, 337)
Screenshot: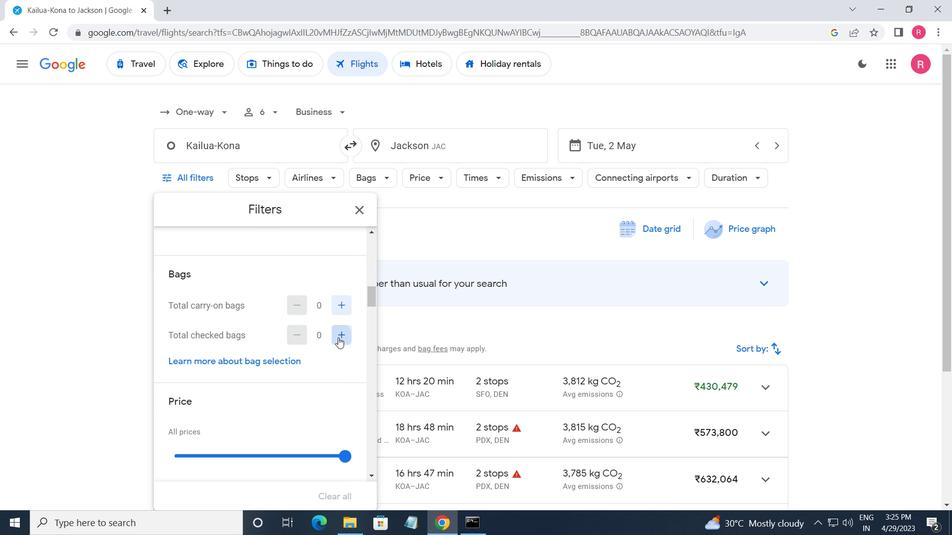 
Action: Mouse pressed left at (338, 337)
Screenshot: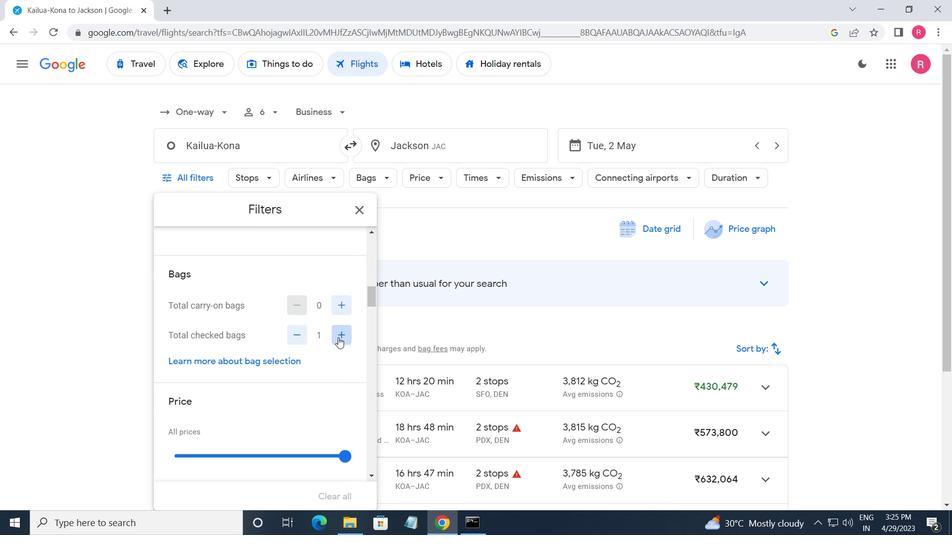 
Action: Mouse pressed left at (338, 337)
Screenshot: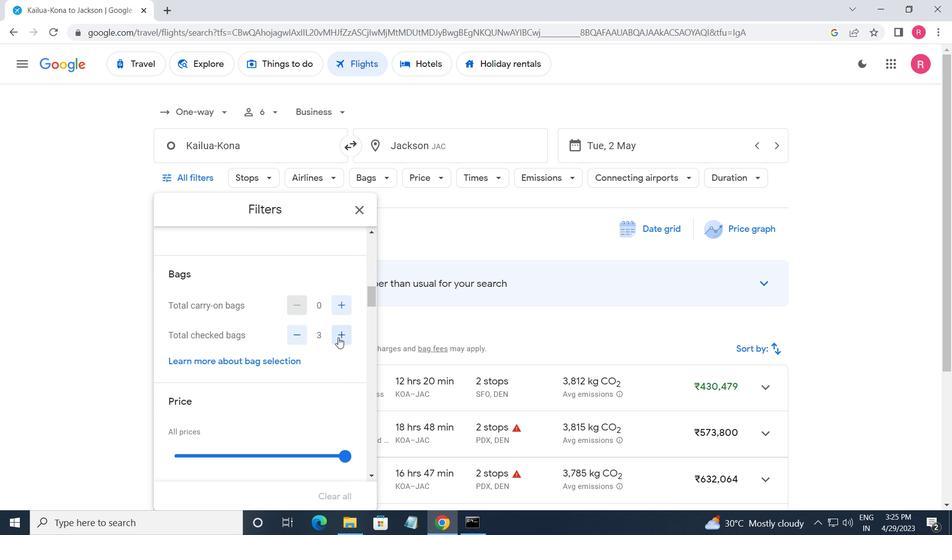 
Action: Mouse scrolled (338, 337) with delta (0, 0)
Screenshot: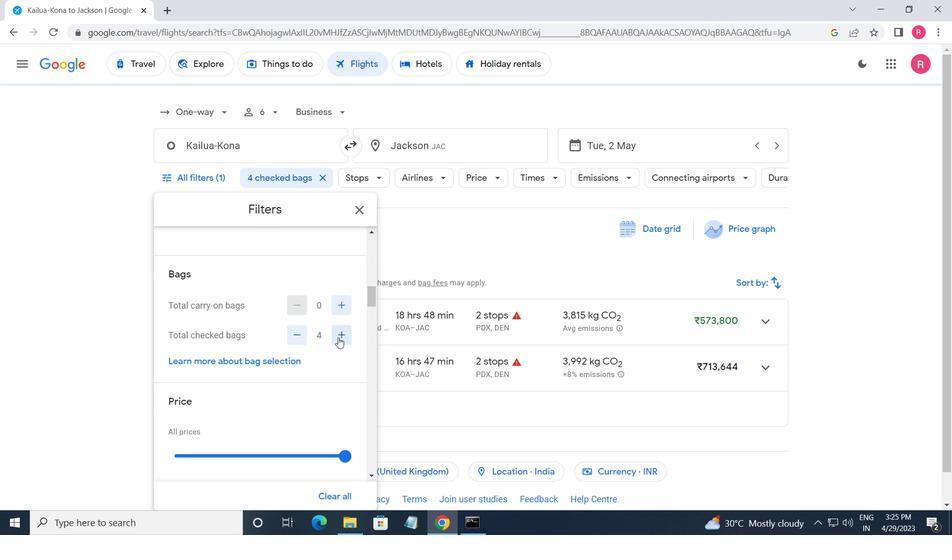 
Action: Mouse moved to (339, 337)
Screenshot: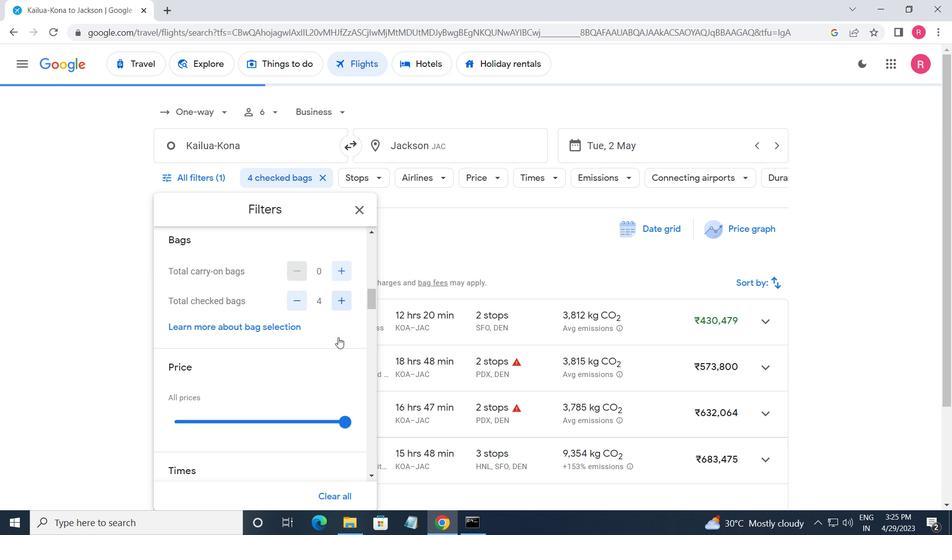 
Action: Mouse scrolled (339, 336) with delta (0, 0)
Screenshot: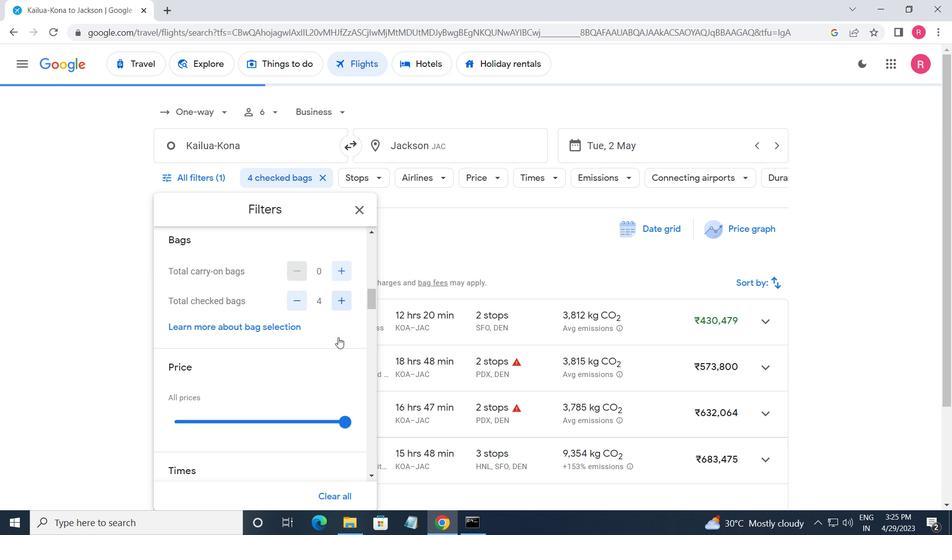 
Action: Mouse moved to (341, 338)
Screenshot: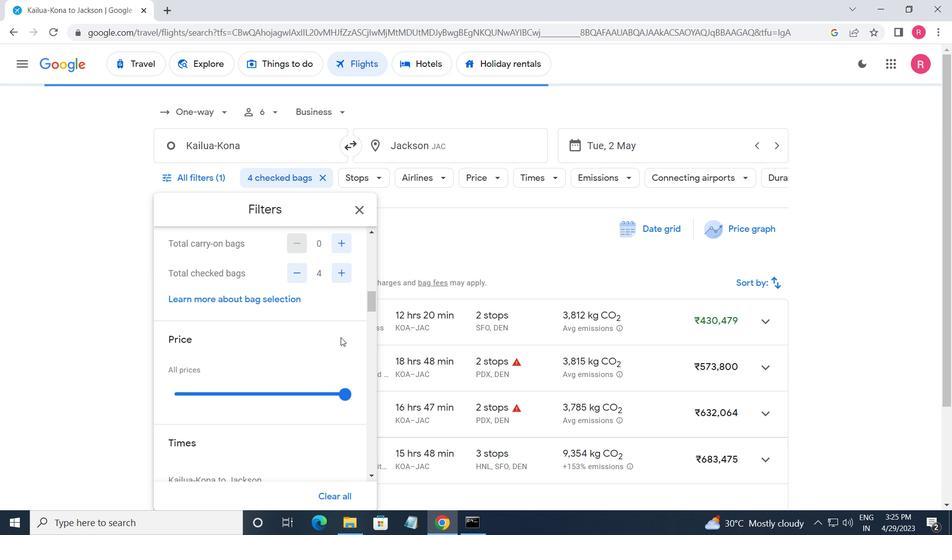 
Action: Mouse pressed left at (341, 338)
Screenshot: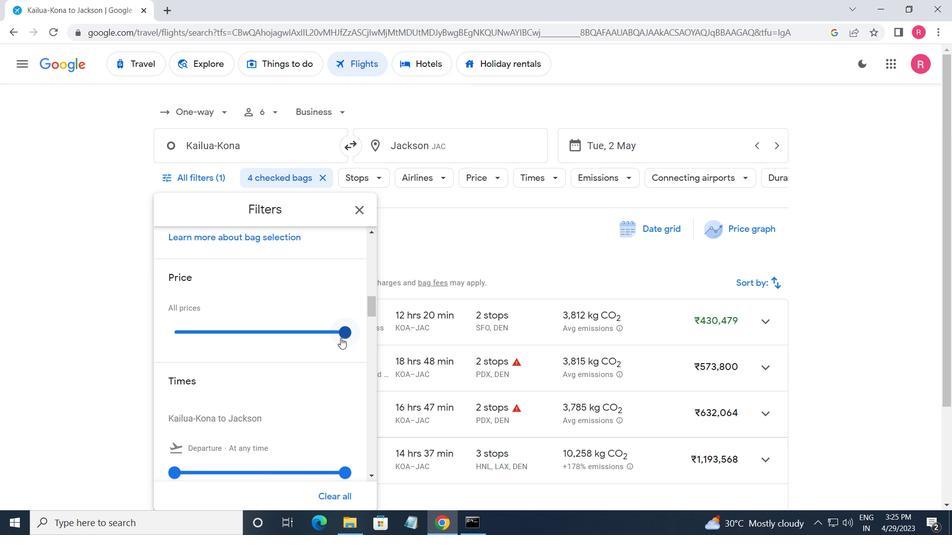 
Action: Mouse moved to (212, 368)
Screenshot: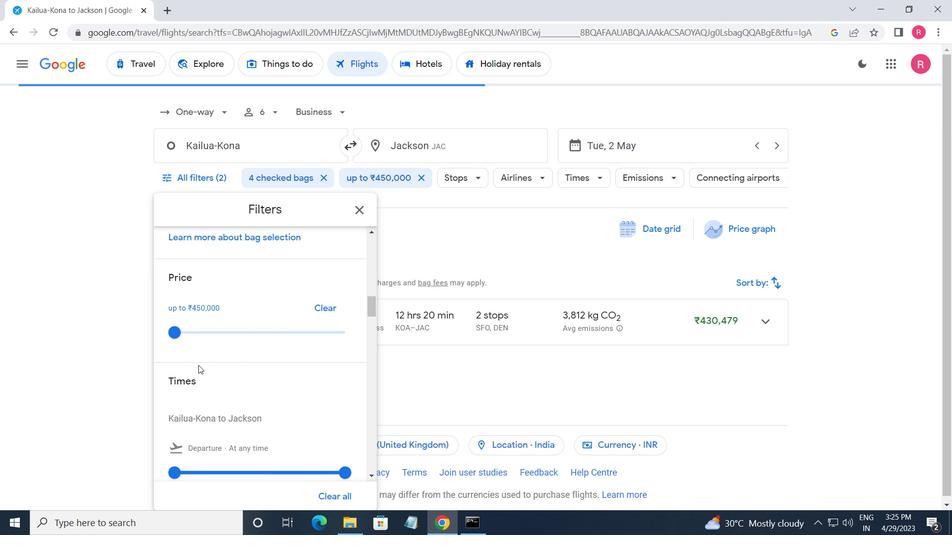
Action: Mouse scrolled (212, 367) with delta (0, 0)
Screenshot: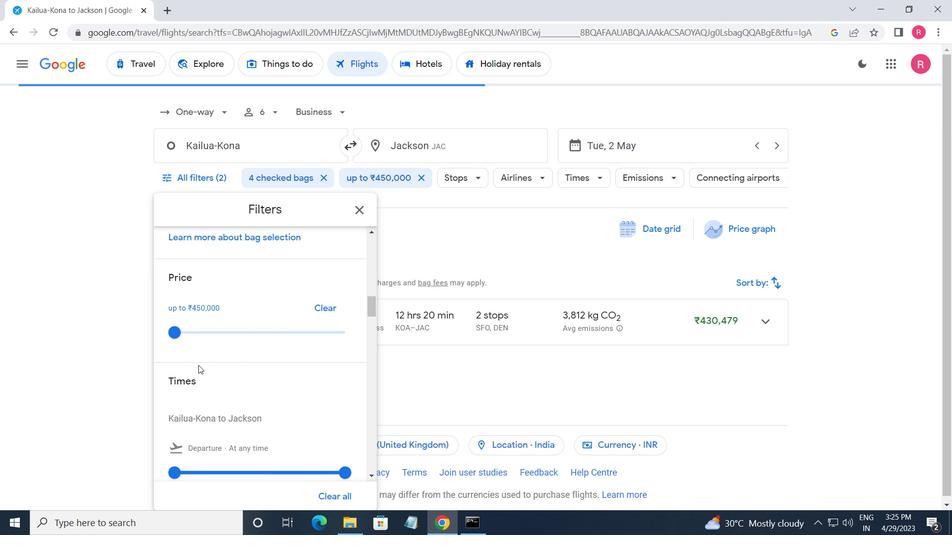 
Action: Mouse moved to (345, 415)
Screenshot: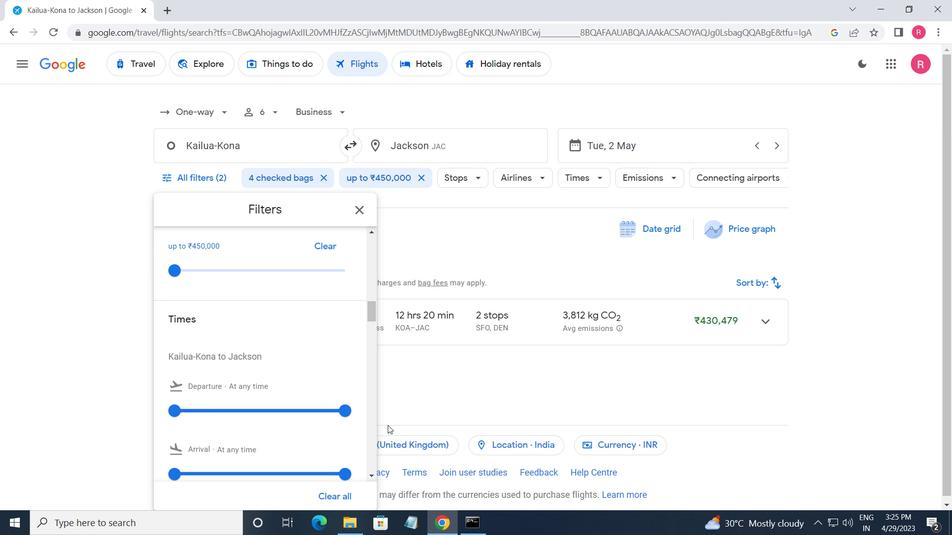 
Action: Mouse pressed left at (345, 415)
Screenshot: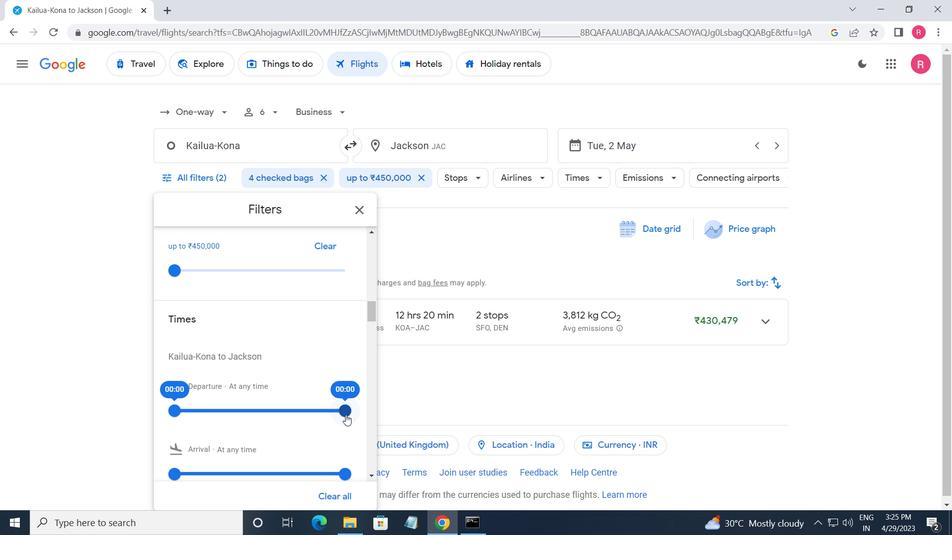 
Action: Mouse moved to (338, 411)
Screenshot: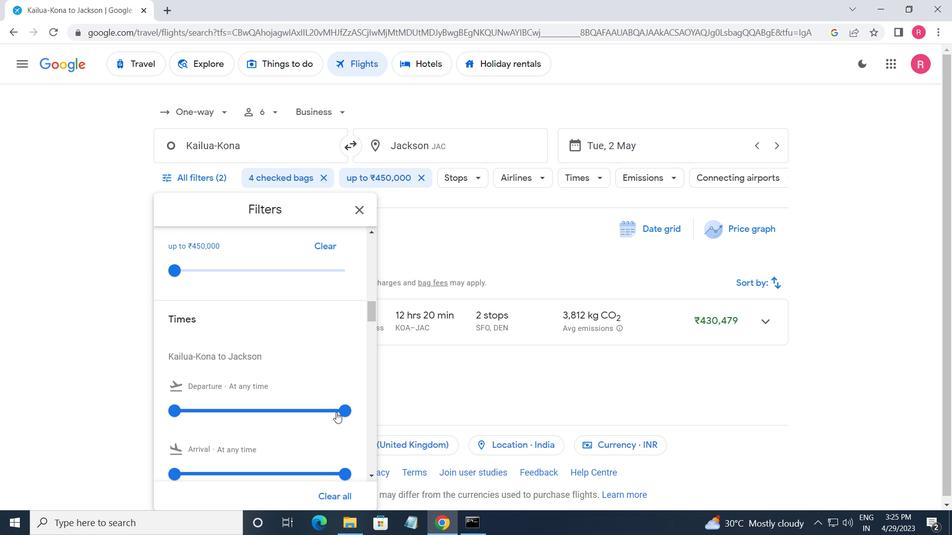 
Action: Mouse pressed left at (338, 411)
Screenshot: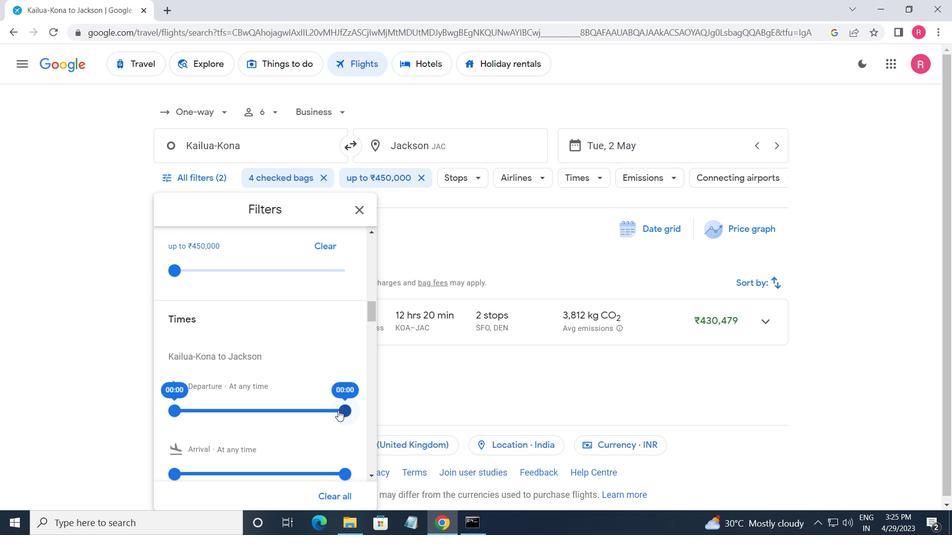 
Action: Mouse moved to (360, 199)
Screenshot: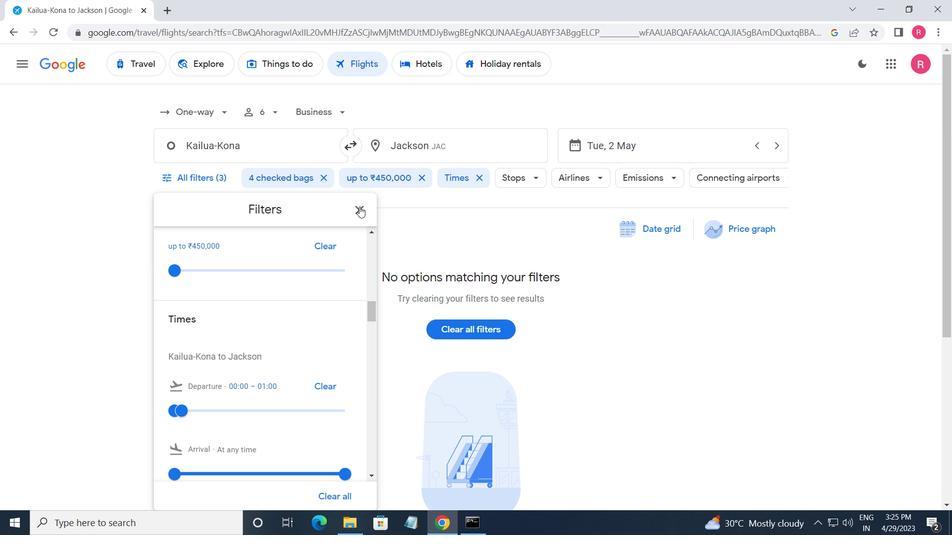 
Action: Mouse pressed left at (360, 199)
Screenshot: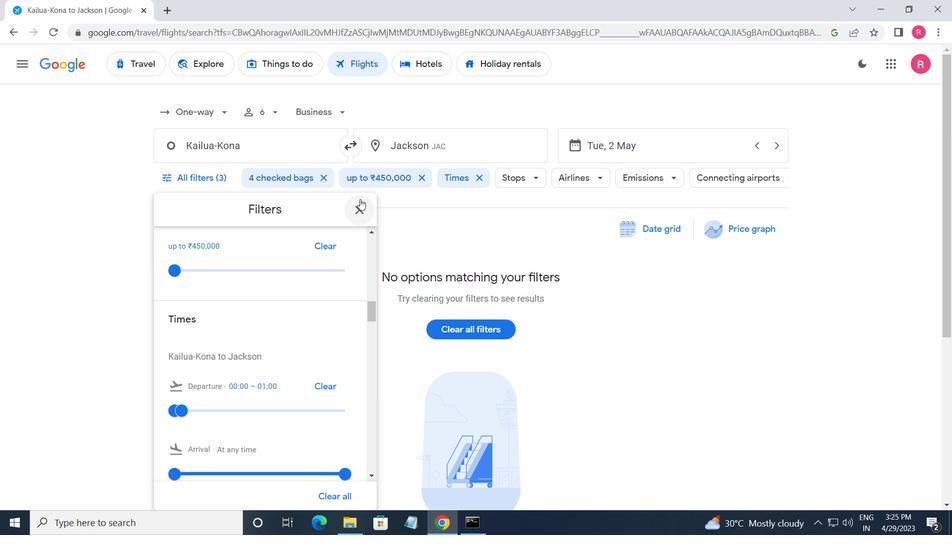 
Action: Mouse moved to (358, 200)
Screenshot: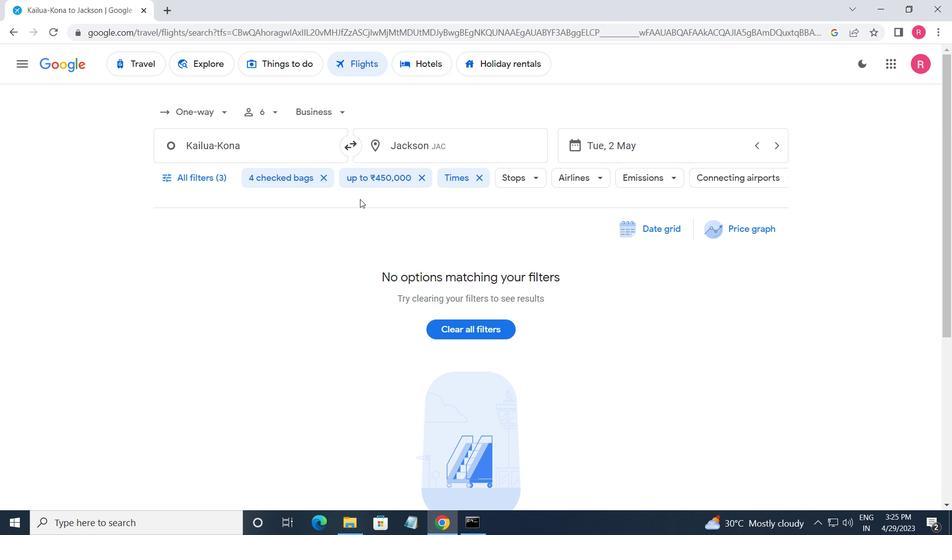 
